 Task: Look for space in Khalkhāl, Iran from 9th June, 2023 to 16th June, 2023 for 2 adults in price range Rs.8000 to Rs.16000. Place can be entire place with 2 bedrooms having 2 beds and 1 bathroom. Property type can be house, flat, guest house. Booking option can be shelf check-in. Required host language is English.
Action: Mouse moved to (435, 61)
Screenshot: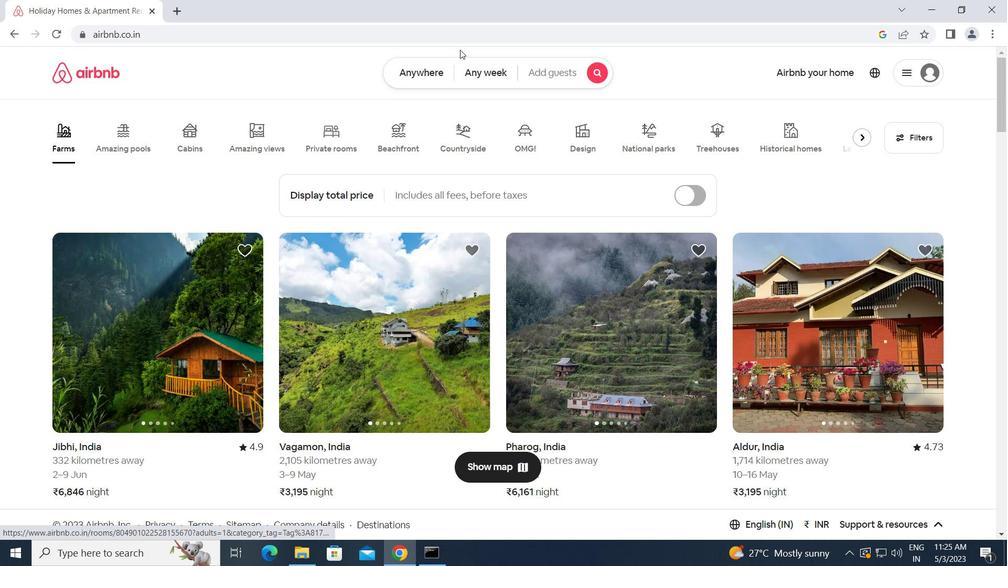 
Action: Mouse pressed left at (435, 61)
Screenshot: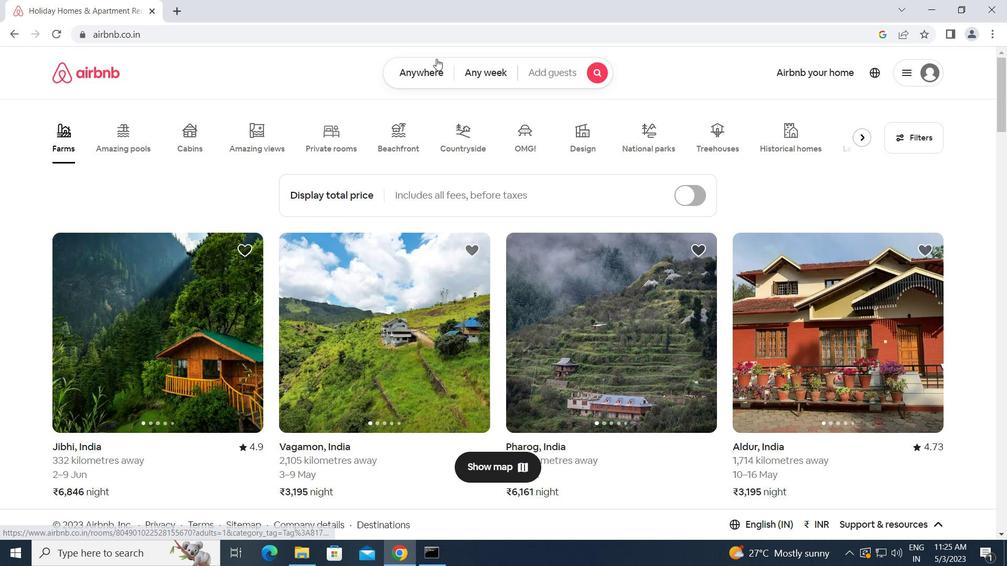 
Action: Mouse moved to (269, 123)
Screenshot: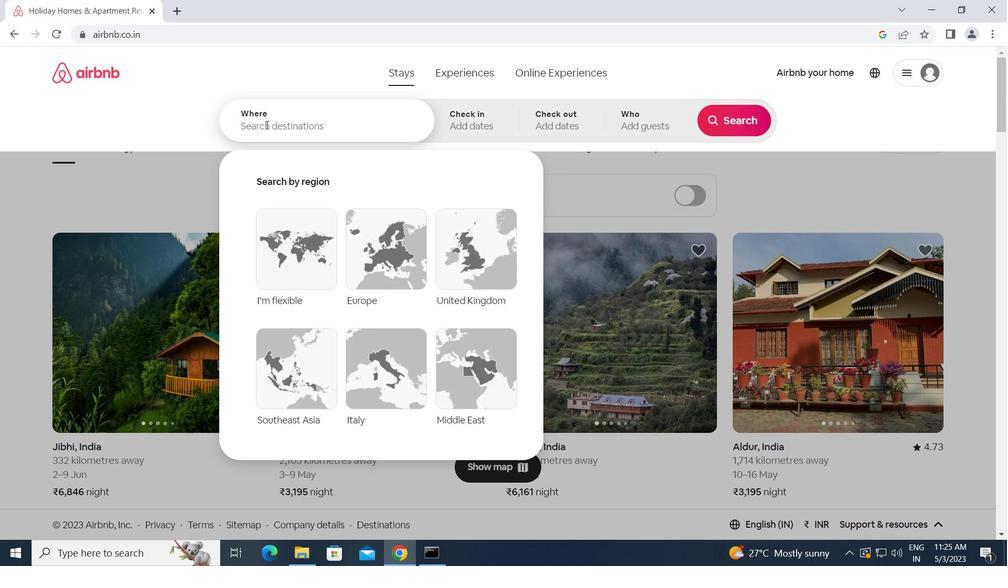 
Action: Mouse pressed left at (269, 123)
Screenshot: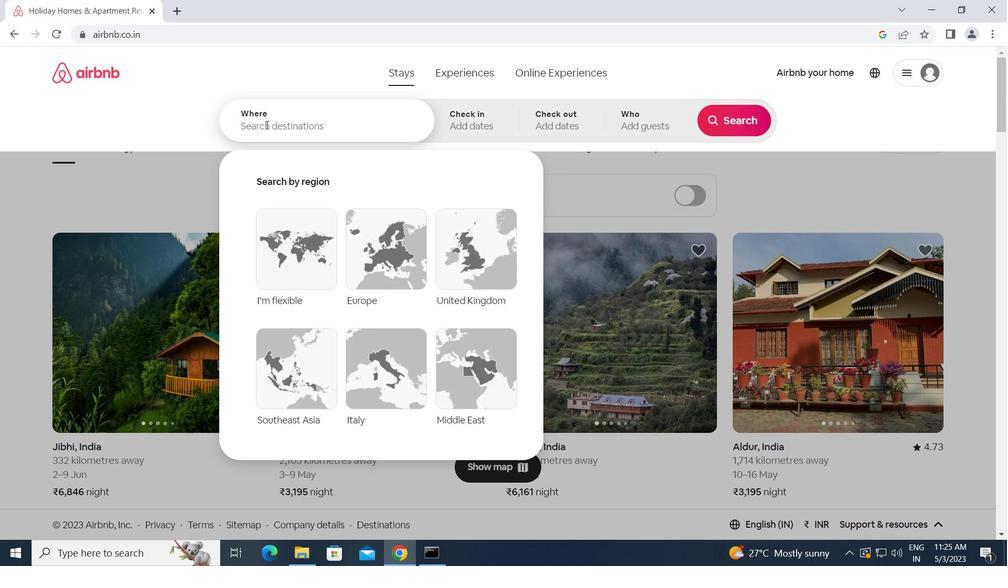 
Action: Mouse moved to (269, 122)
Screenshot: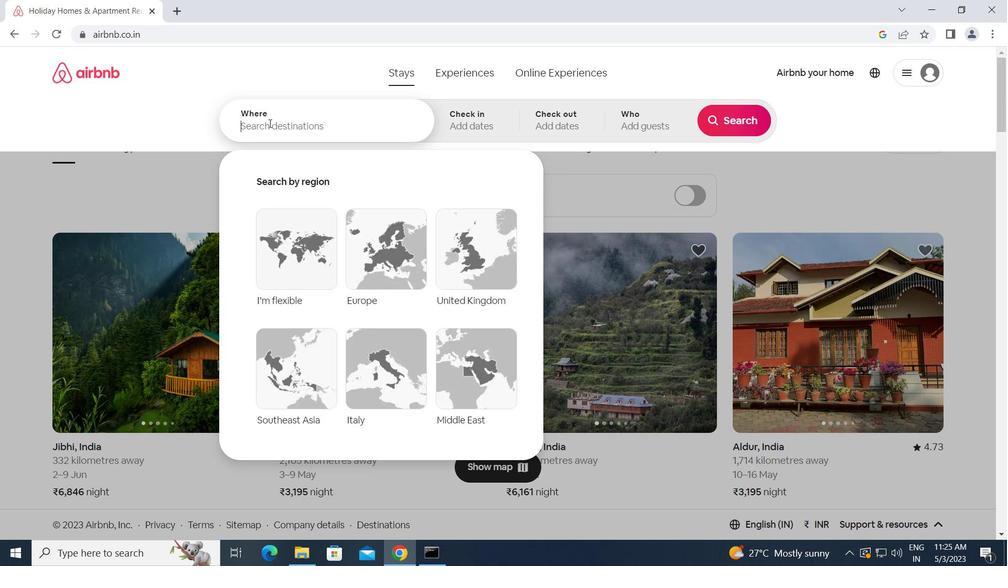 
Action: Key pressed <Key.caps_lock><Key.caps_lock>k<Key.caps_lock>halkhal,<Key.space><Key.caps_lock>i<Key.caps_lock>ran<Key.enter>
Screenshot: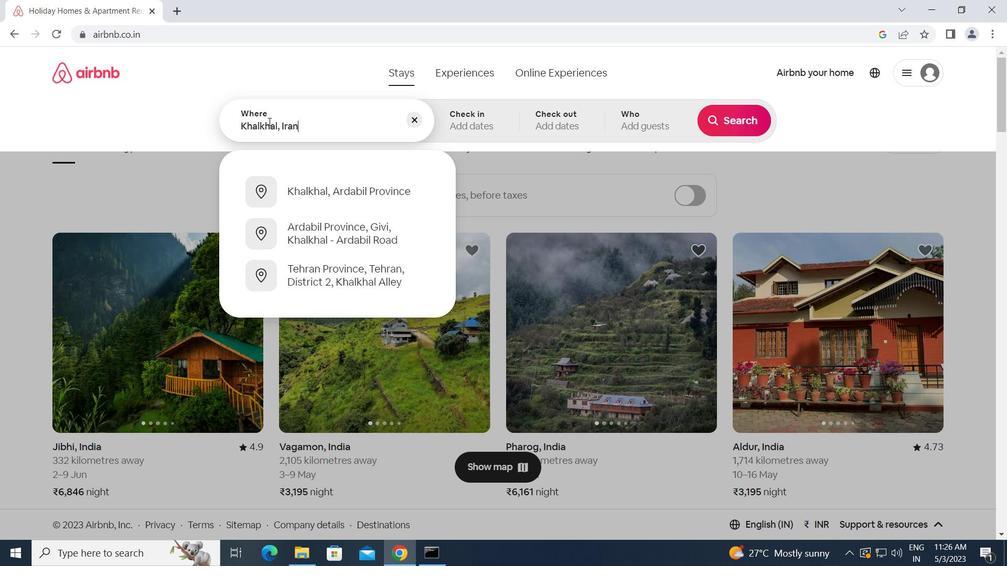
Action: Mouse moved to (689, 310)
Screenshot: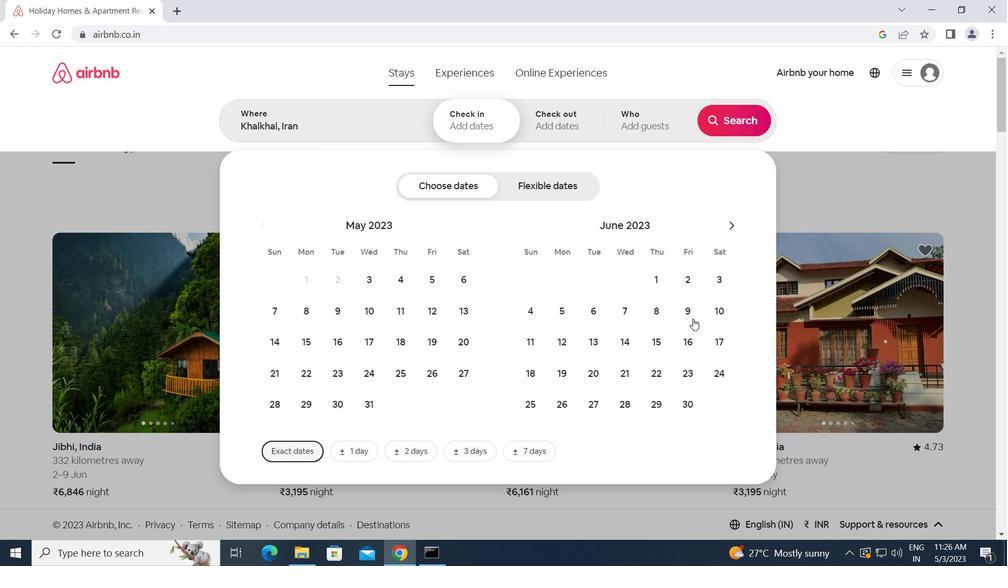 
Action: Mouse pressed left at (689, 310)
Screenshot: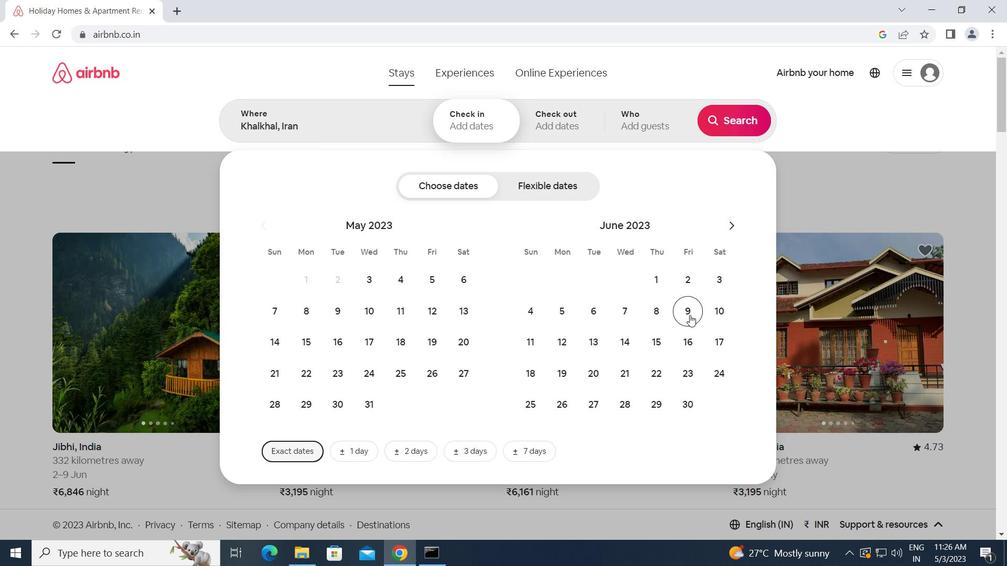 
Action: Mouse moved to (690, 345)
Screenshot: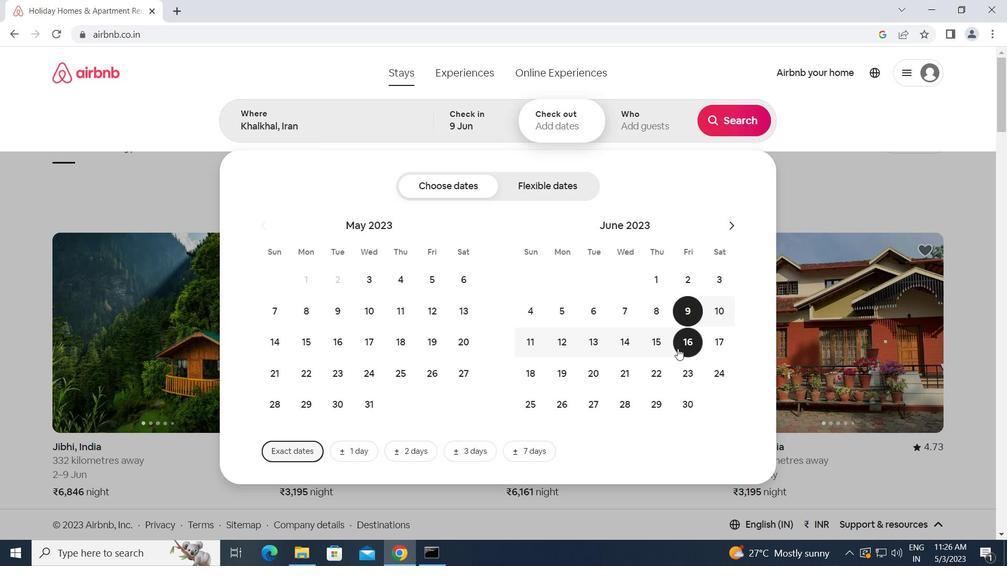 
Action: Mouse pressed left at (690, 345)
Screenshot: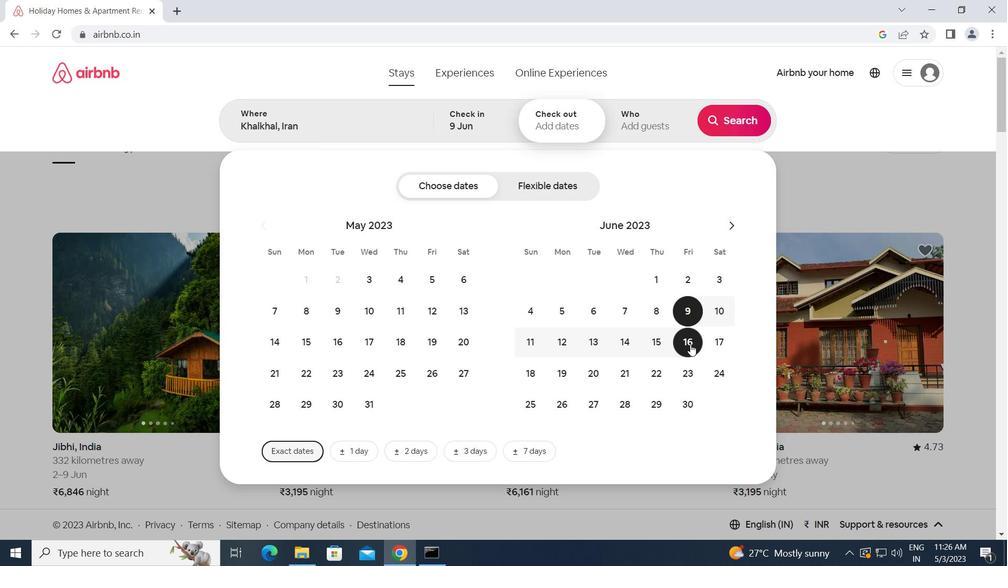 
Action: Mouse moved to (647, 115)
Screenshot: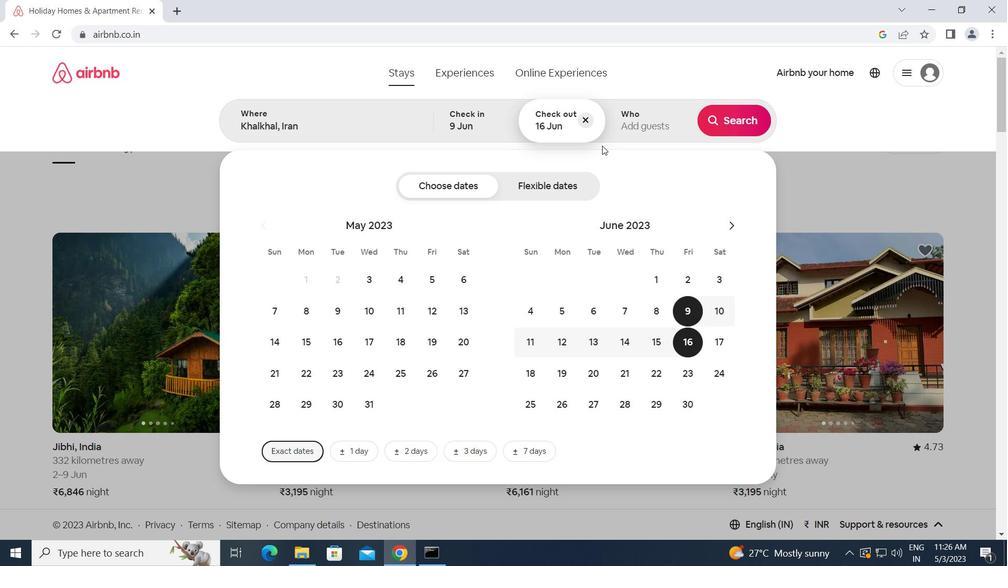 
Action: Mouse pressed left at (647, 115)
Screenshot: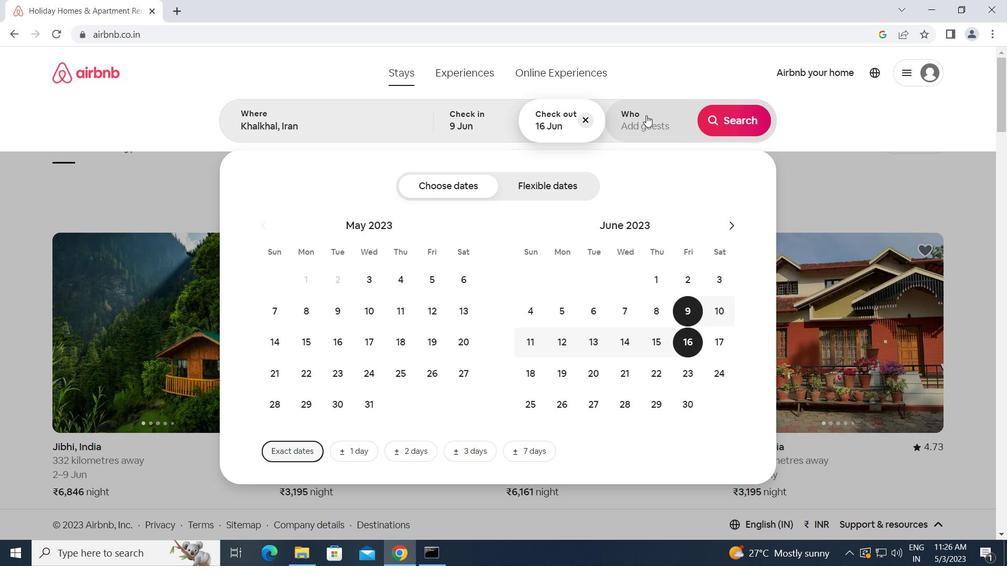 
Action: Mouse moved to (740, 190)
Screenshot: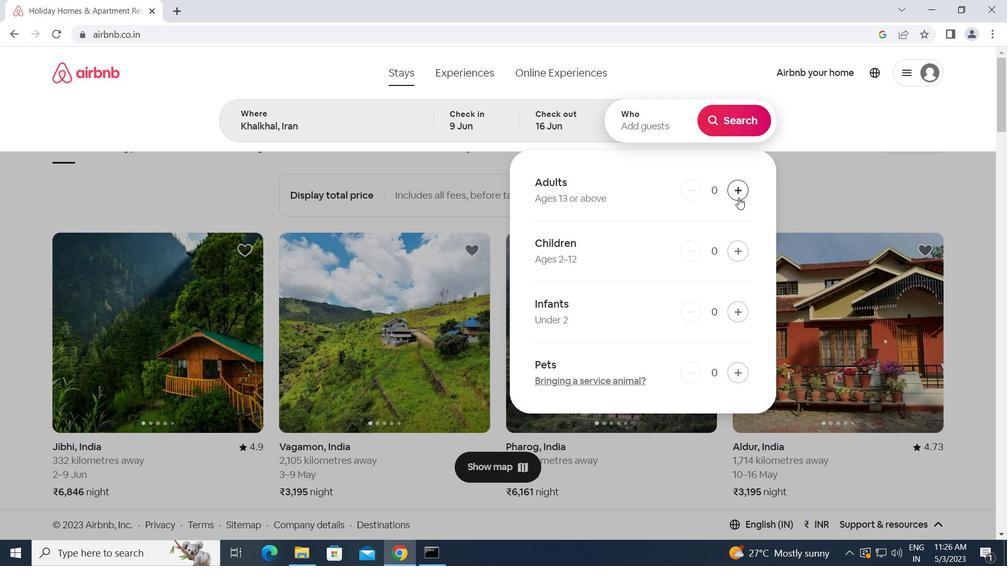 
Action: Mouse pressed left at (740, 190)
Screenshot: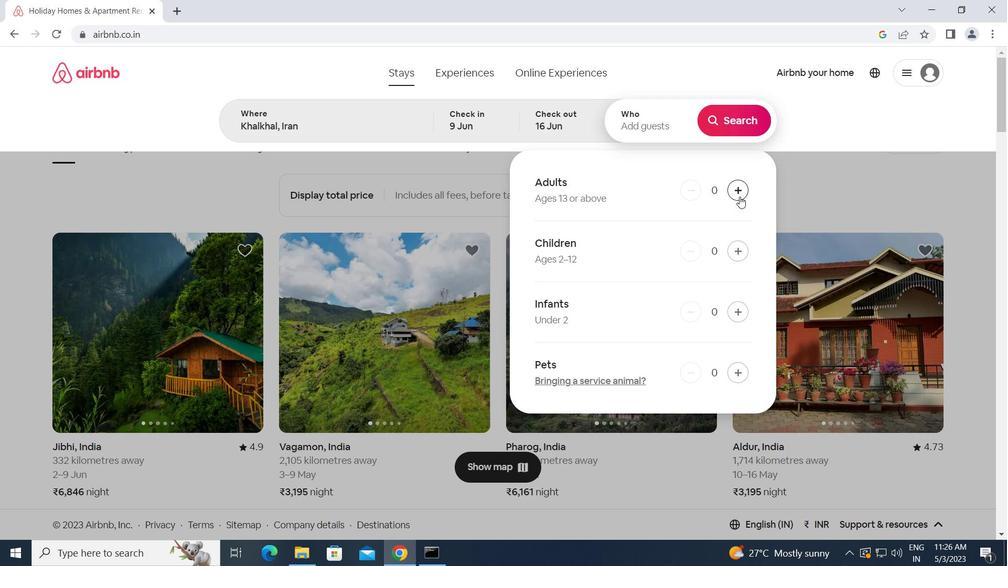 
Action: Mouse pressed left at (740, 190)
Screenshot: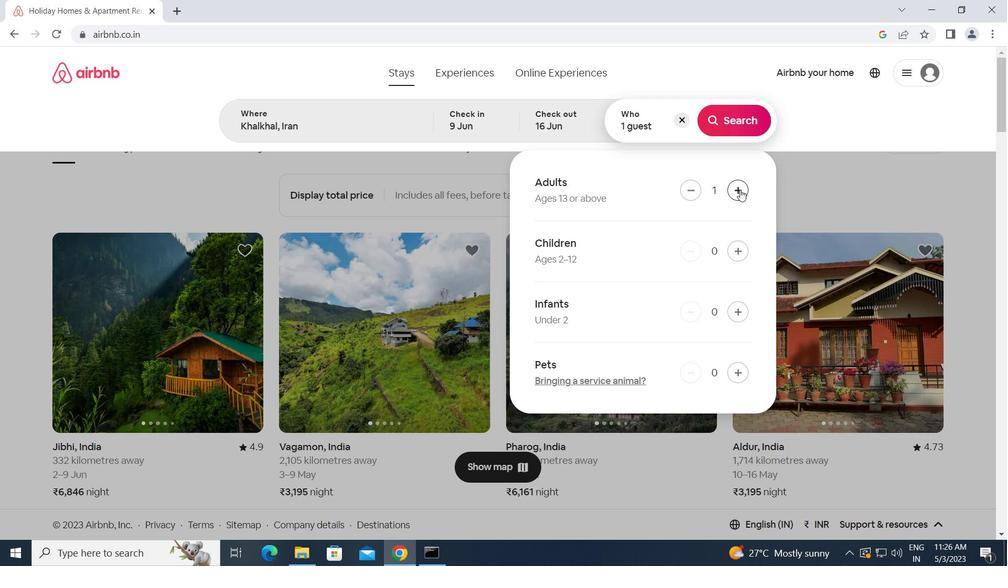 
Action: Mouse moved to (734, 123)
Screenshot: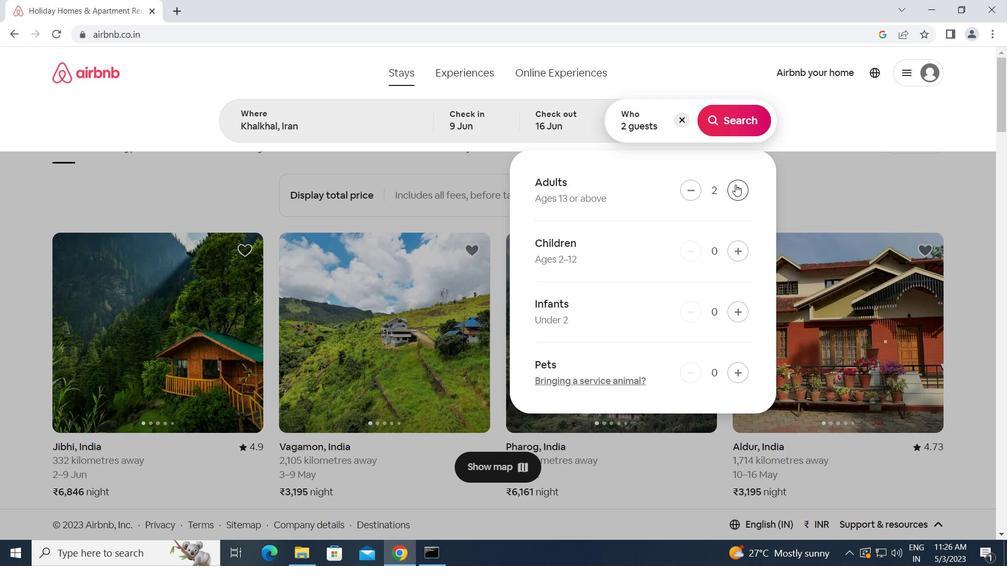 
Action: Mouse pressed left at (734, 123)
Screenshot: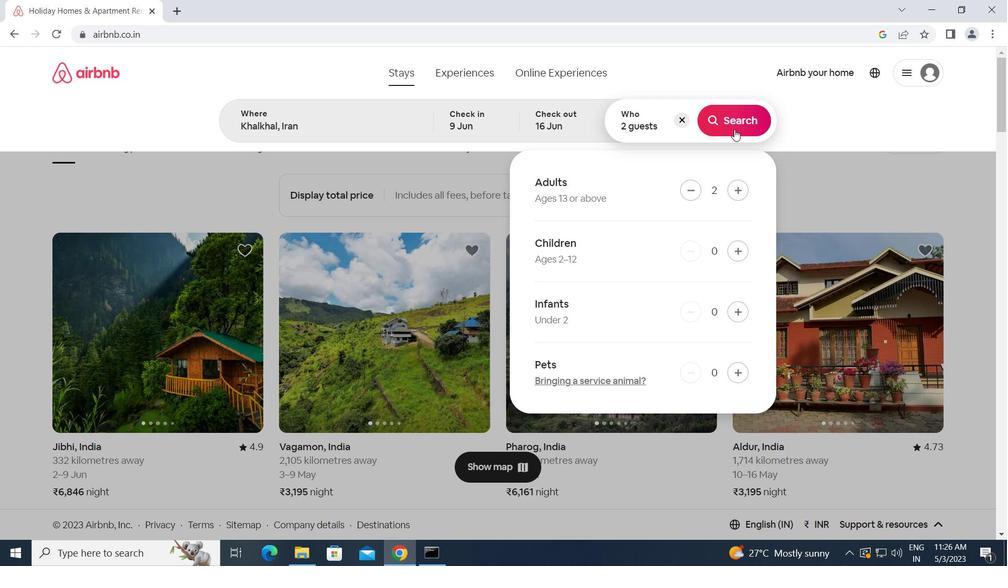 
Action: Mouse moved to (944, 128)
Screenshot: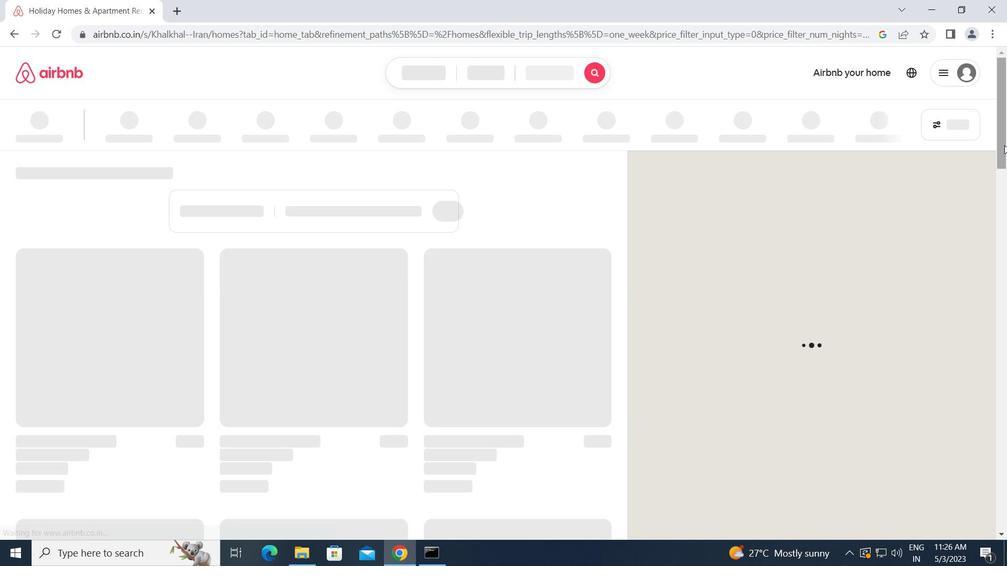 
Action: Mouse pressed left at (944, 128)
Screenshot: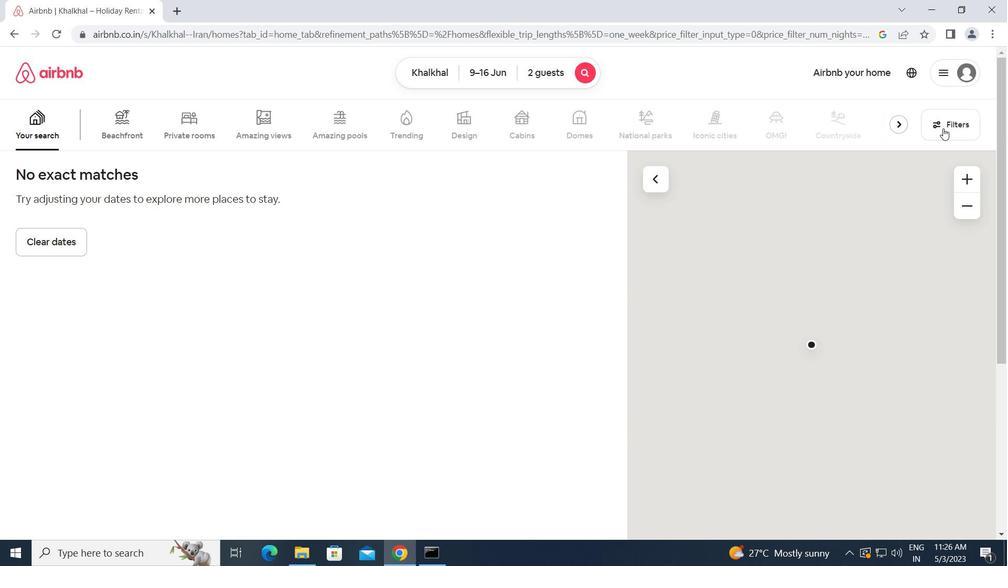 
Action: Mouse moved to (331, 206)
Screenshot: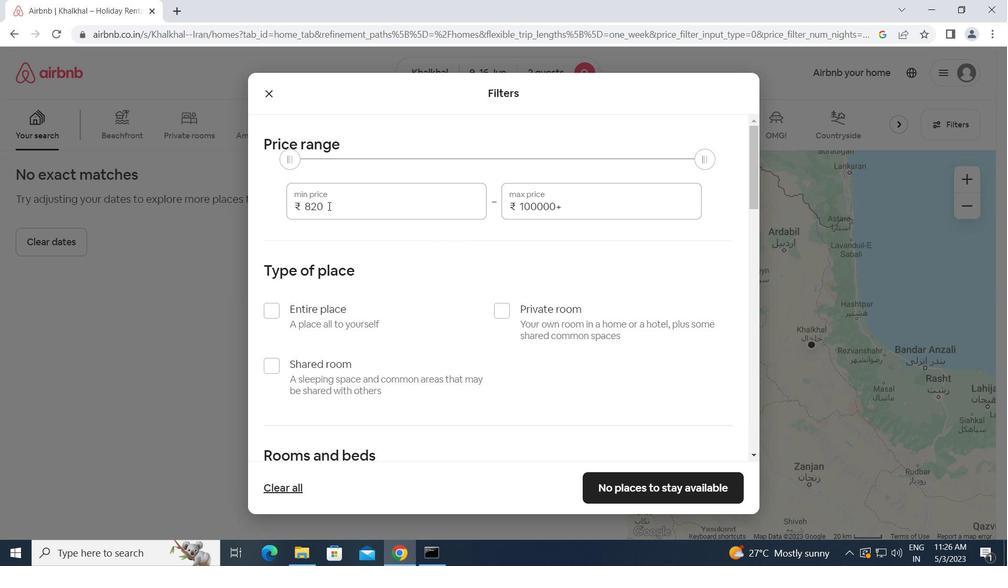 
Action: Mouse pressed left at (331, 206)
Screenshot: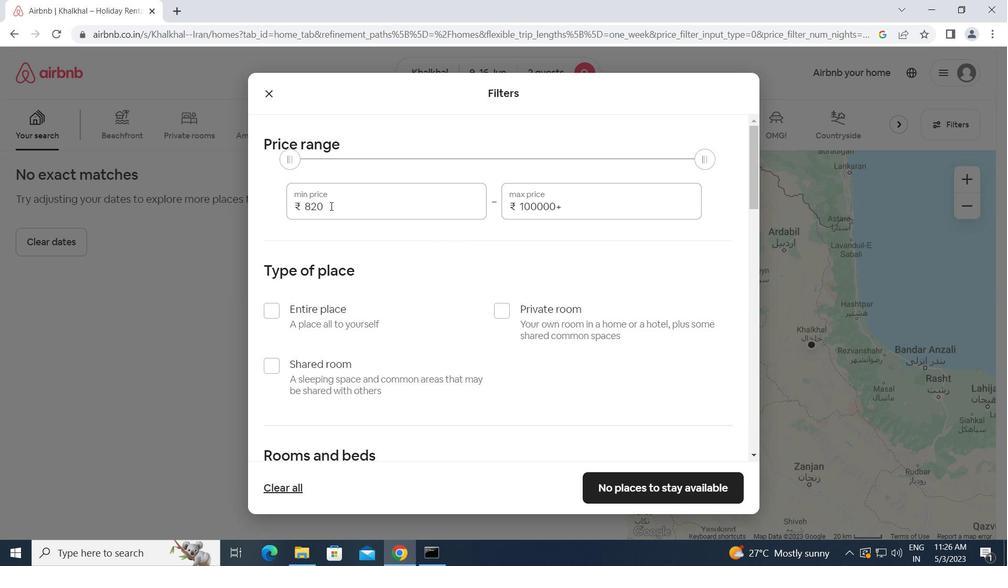 
Action: Mouse moved to (291, 205)
Screenshot: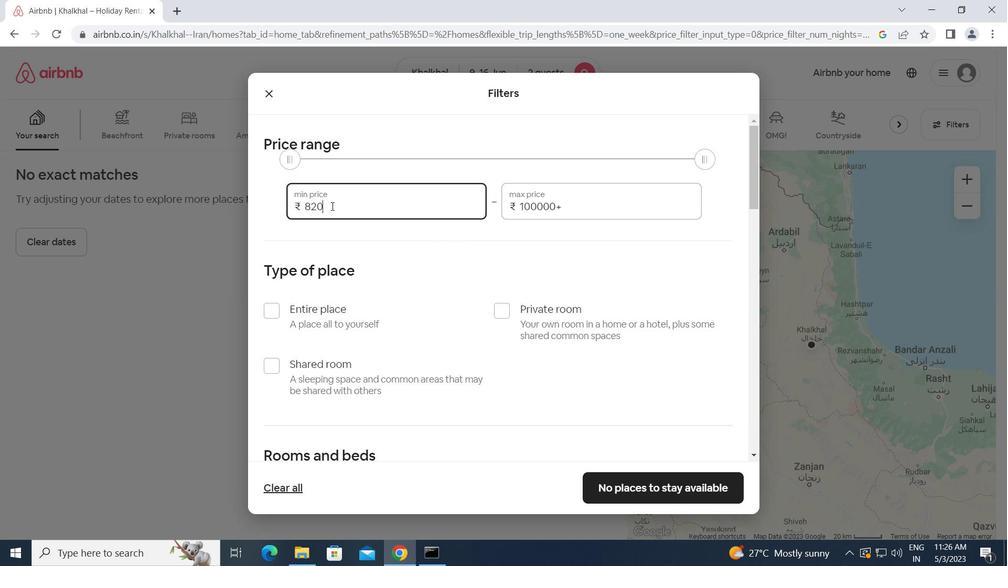 
Action: Key pressed 8000<Key.tab>1600<Key.backspace><Key.backspace><Key.backspace><Key.backspace><Key.backspace><Key.backspace><Key.backspace><Key.backspace><Key.backspace><Key.backspace><Key.backspace><Key.backspace><Key.backspace><Key.backspace><Key.backspace><Key.backspace>16000
Screenshot: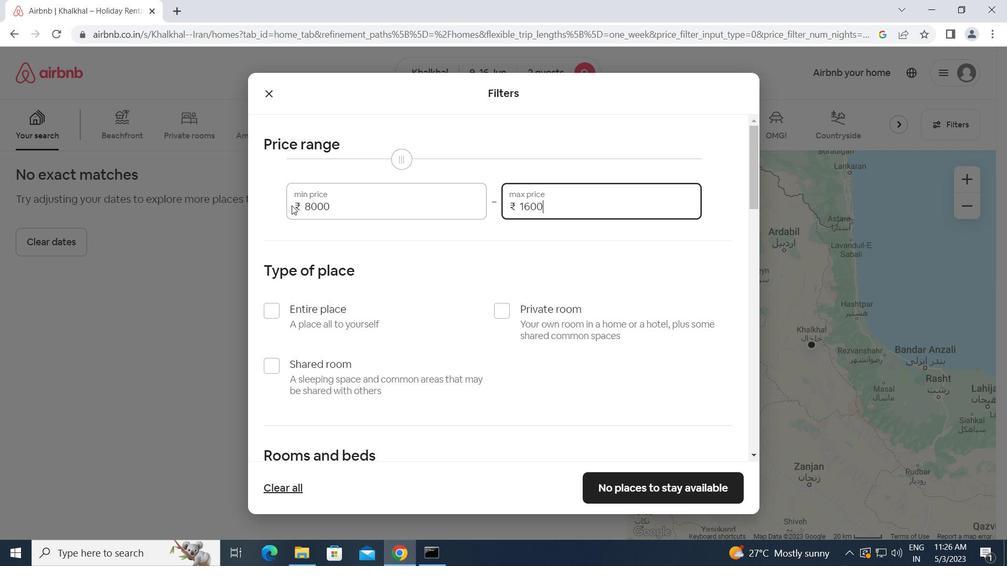 
Action: Mouse moved to (273, 307)
Screenshot: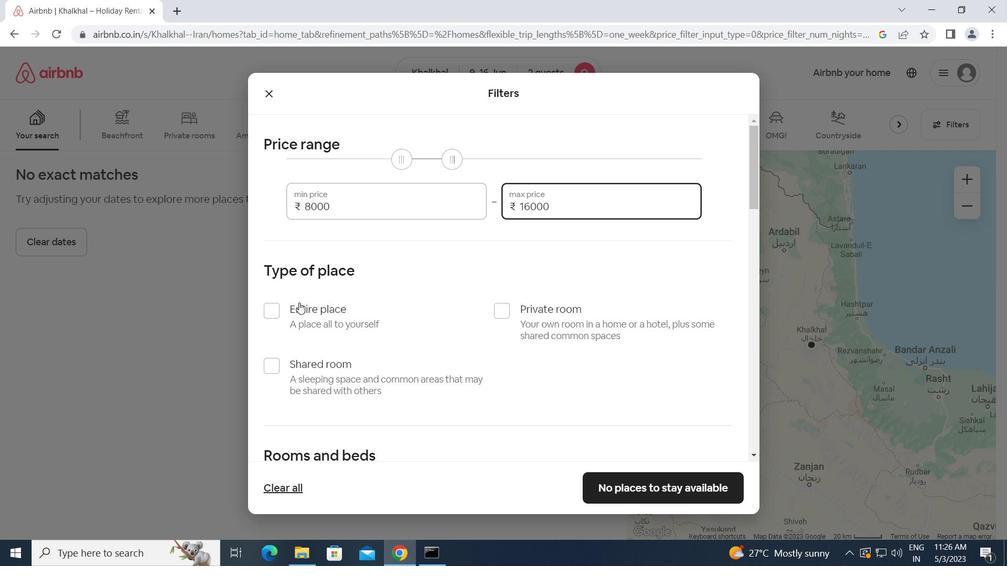 
Action: Mouse pressed left at (273, 307)
Screenshot: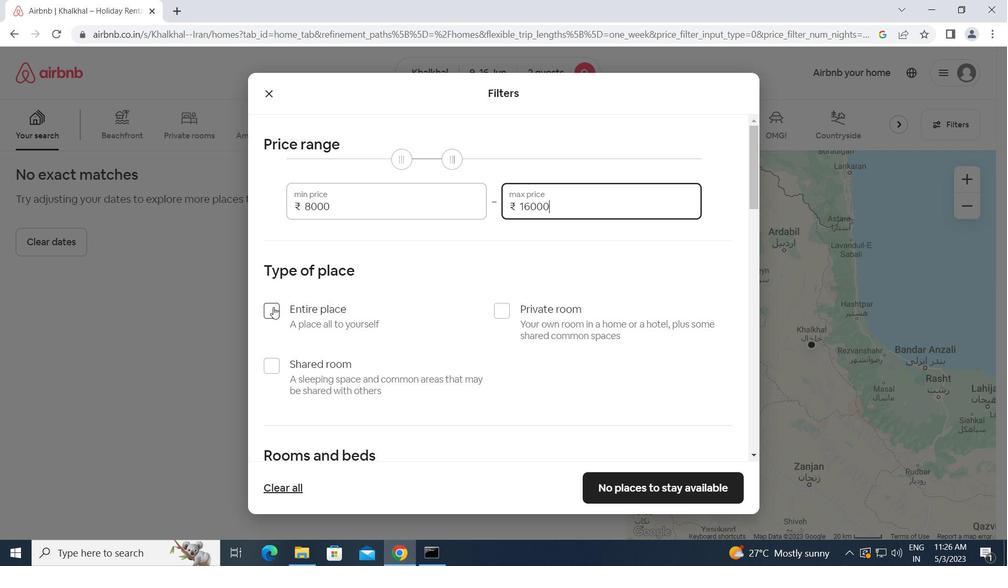 
Action: Mouse moved to (288, 320)
Screenshot: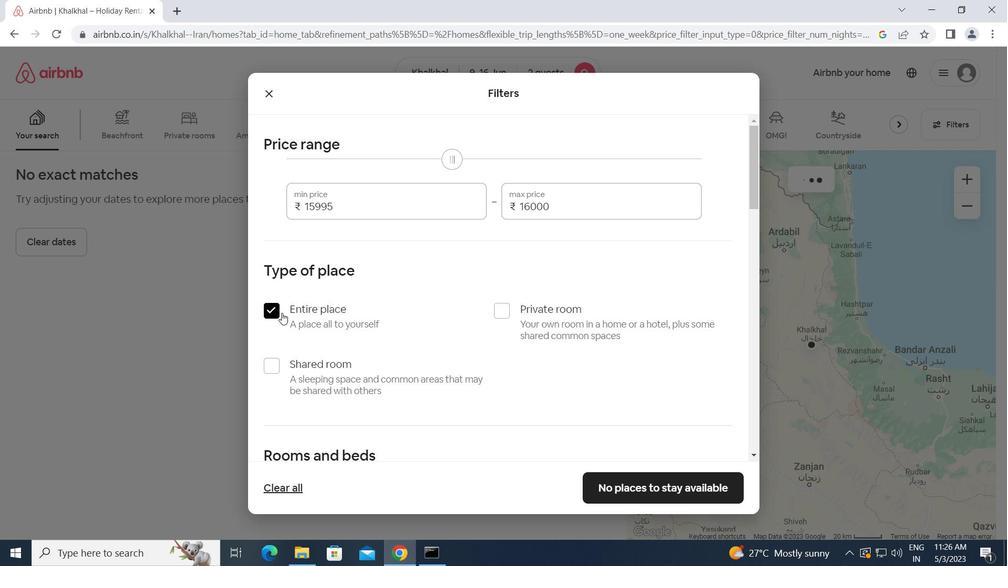 
Action: Mouse scrolled (288, 320) with delta (0, 0)
Screenshot: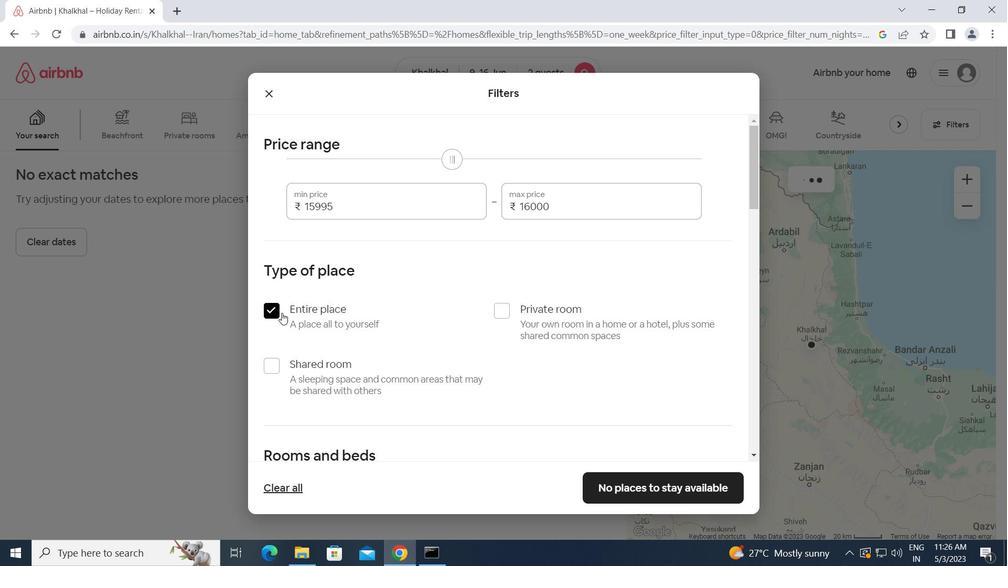 
Action: Mouse moved to (306, 322)
Screenshot: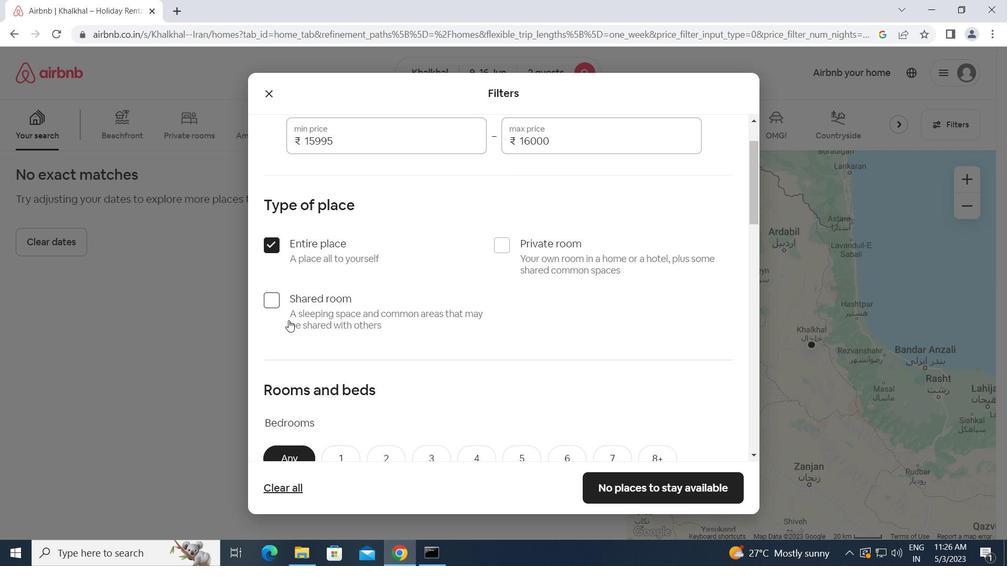
Action: Mouse scrolled (306, 321) with delta (0, 0)
Screenshot: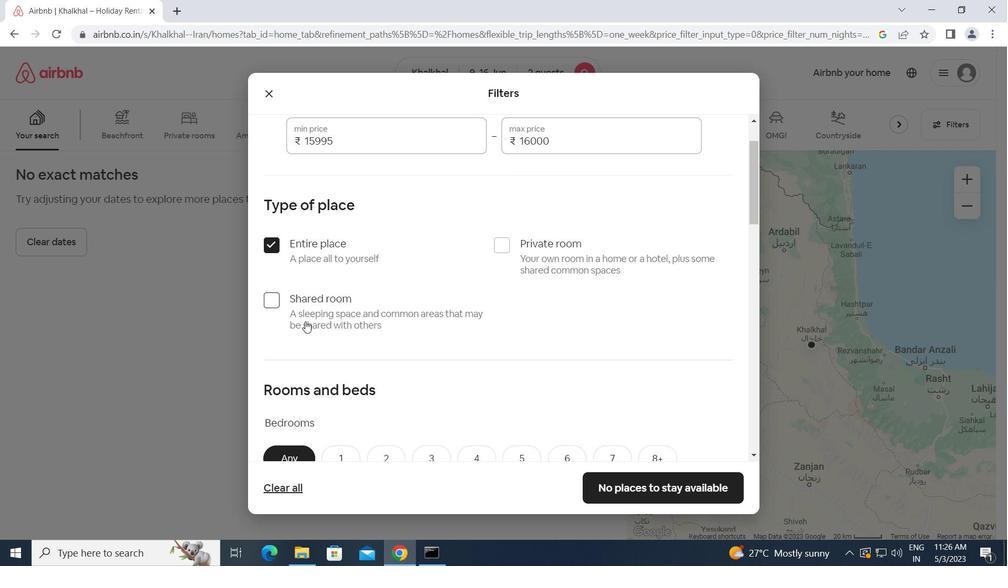 
Action: Mouse scrolled (306, 321) with delta (0, 0)
Screenshot: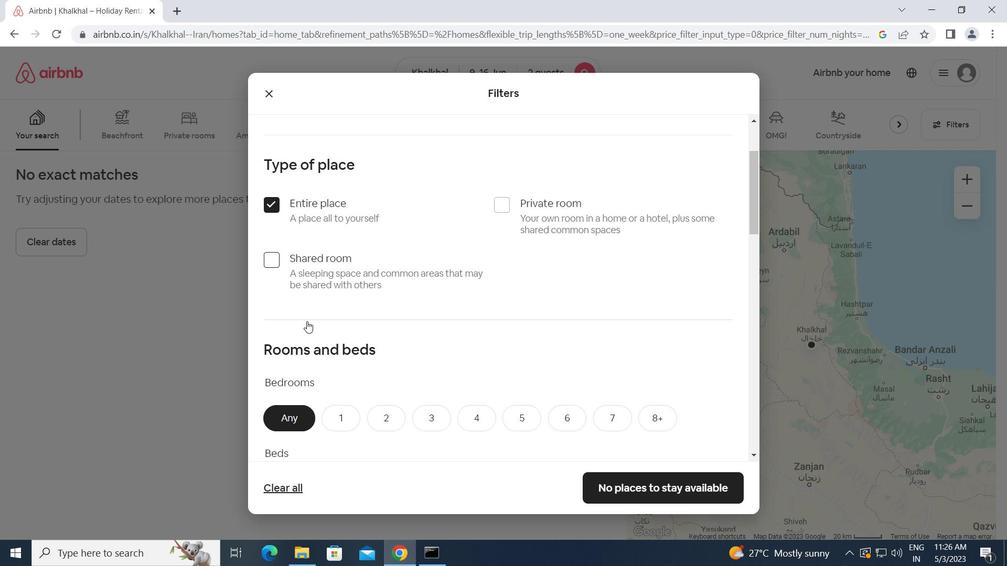 
Action: Mouse scrolled (306, 321) with delta (0, 0)
Screenshot: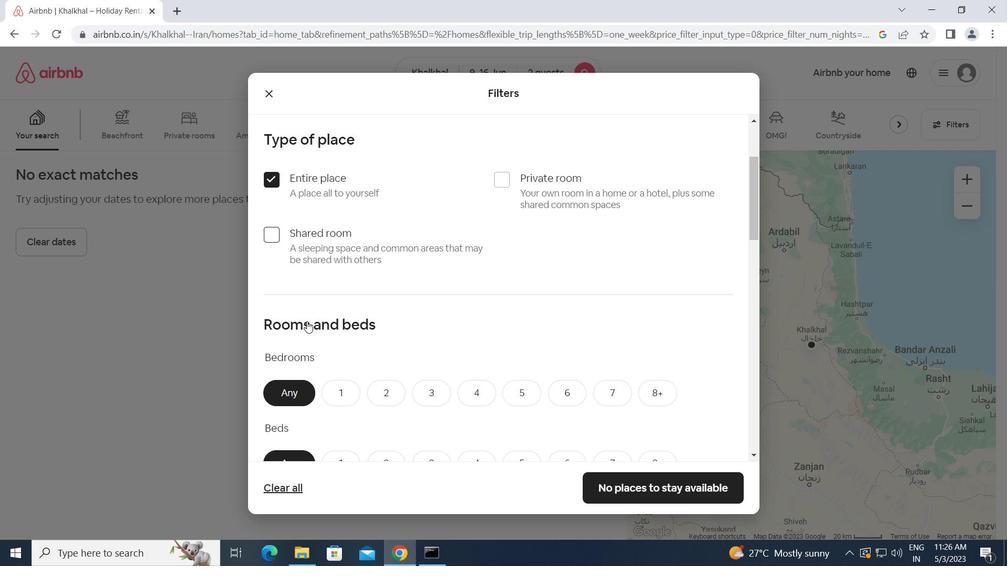 
Action: Mouse moved to (390, 265)
Screenshot: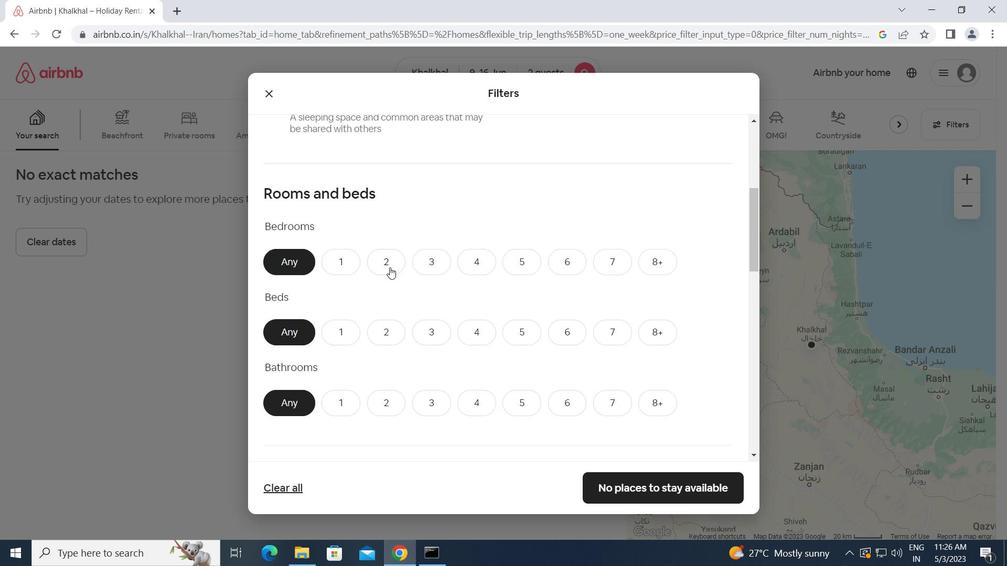 
Action: Mouse pressed left at (390, 265)
Screenshot: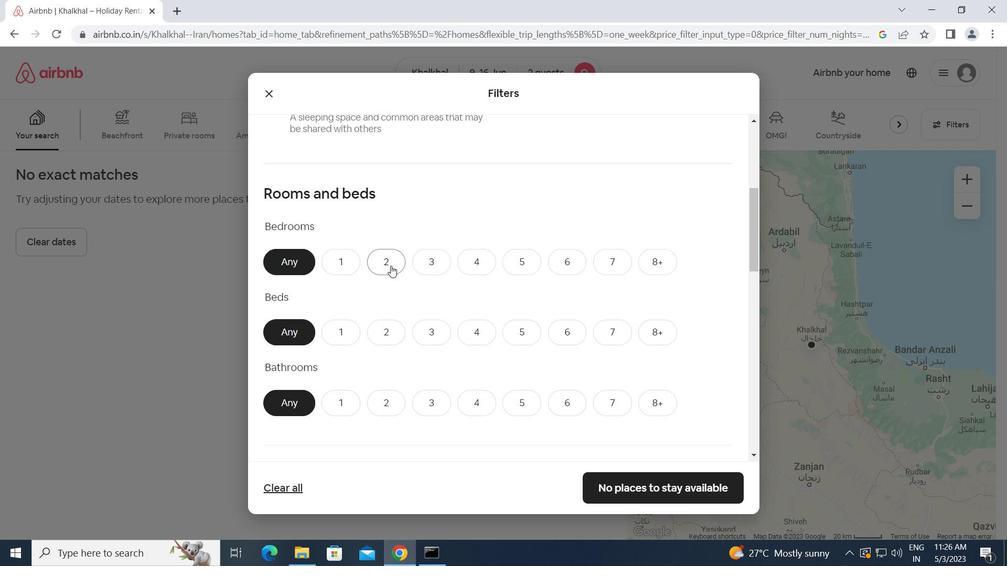 
Action: Mouse moved to (390, 332)
Screenshot: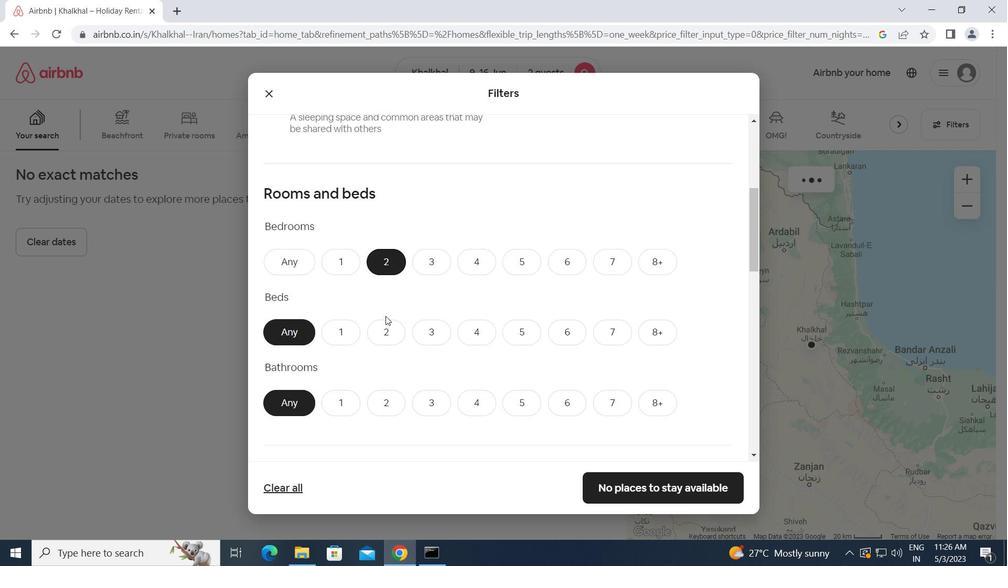 
Action: Mouse pressed left at (390, 332)
Screenshot: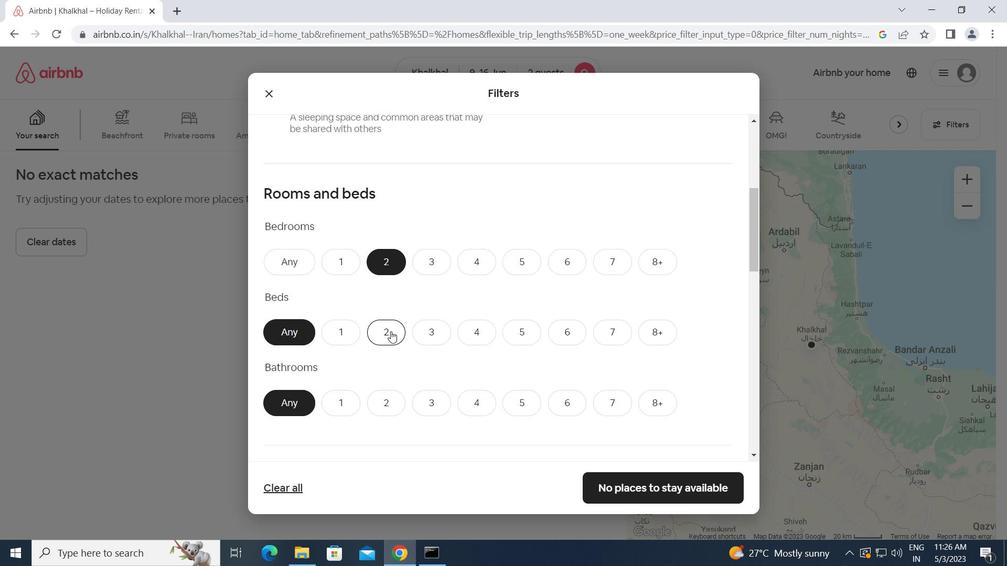 
Action: Mouse moved to (335, 399)
Screenshot: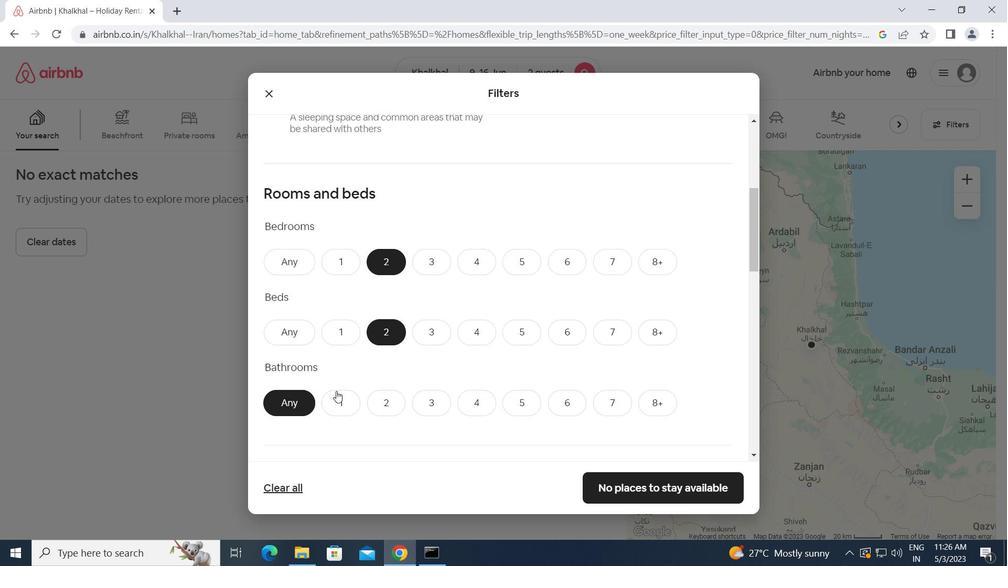 
Action: Mouse pressed left at (335, 399)
Screenshot: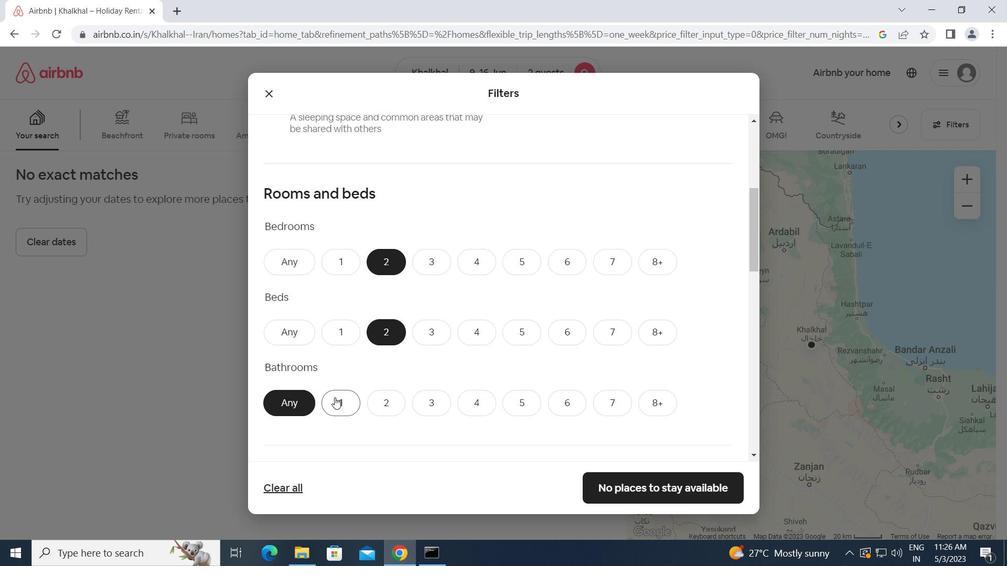
Action: Mouse moved to (362, 388)
Screenshot: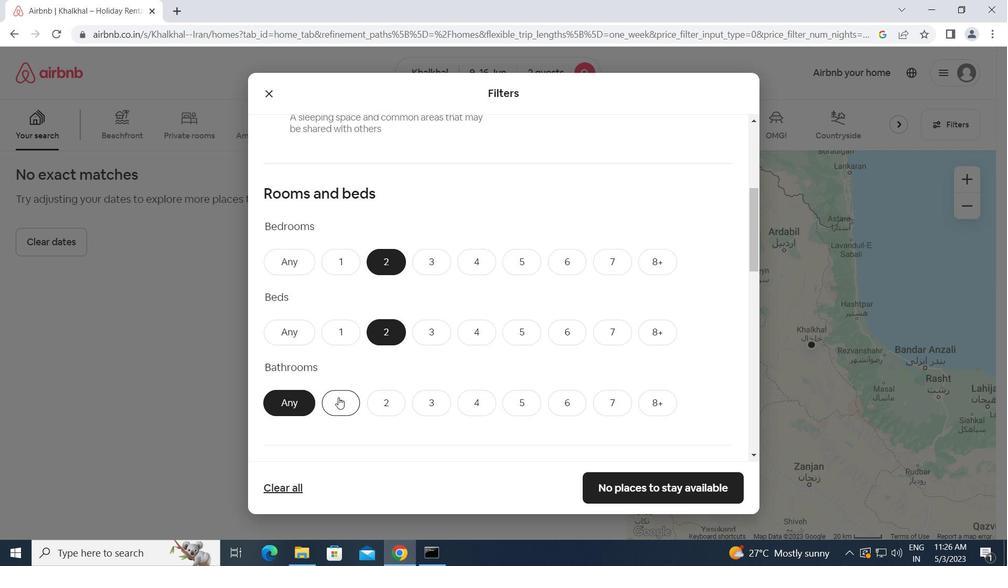 
Action: Mouse scrolled (362, 388) with delta (0, 0)
Screenshot: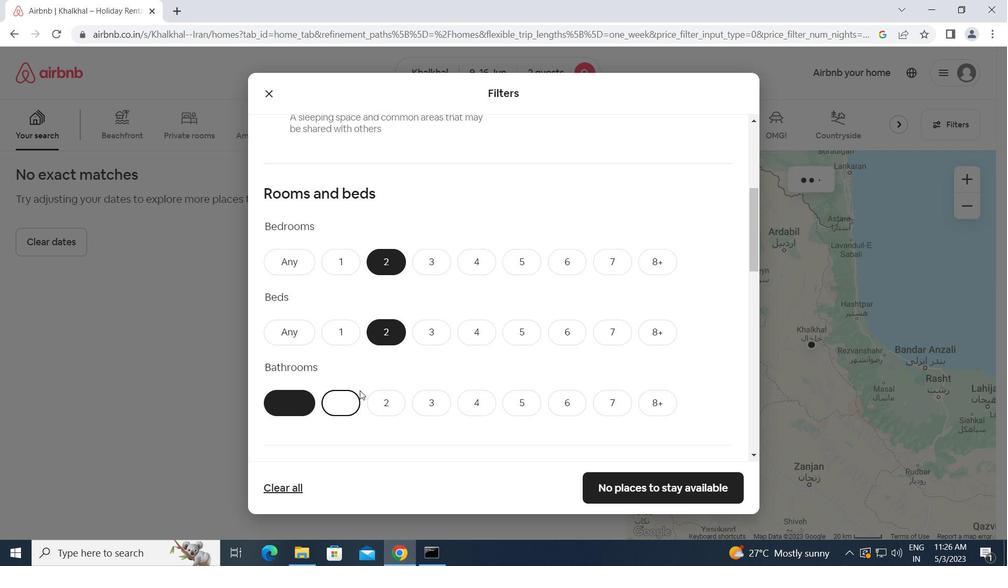 
Action: Mouse scrolled (362, 388) with delta (0, 0)
Screenshot: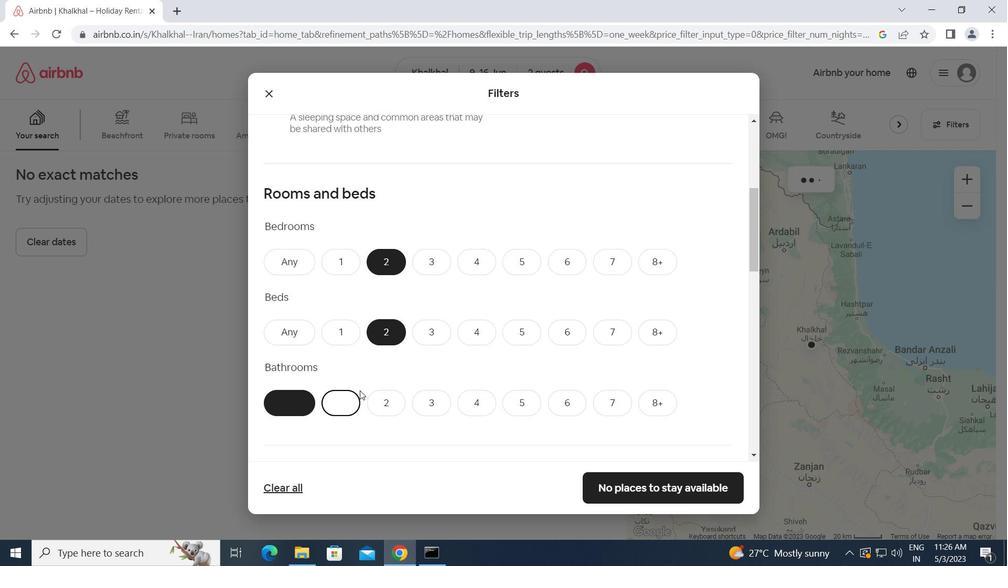 
Action: Mouse moved to (362, 386)
Screenshot: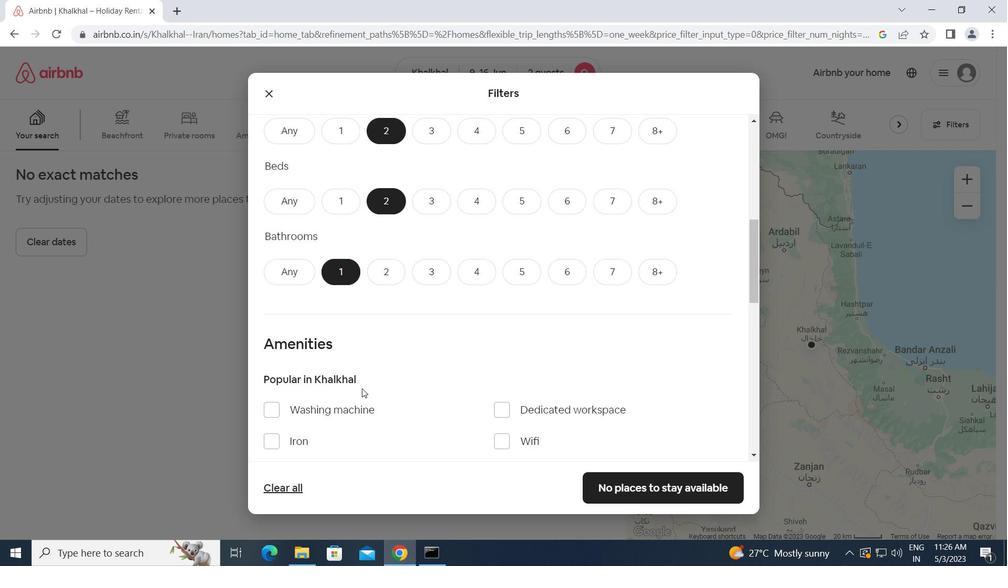
Action: Mouse scrolled (362, 385) with delta (0, 0)
Screenshot: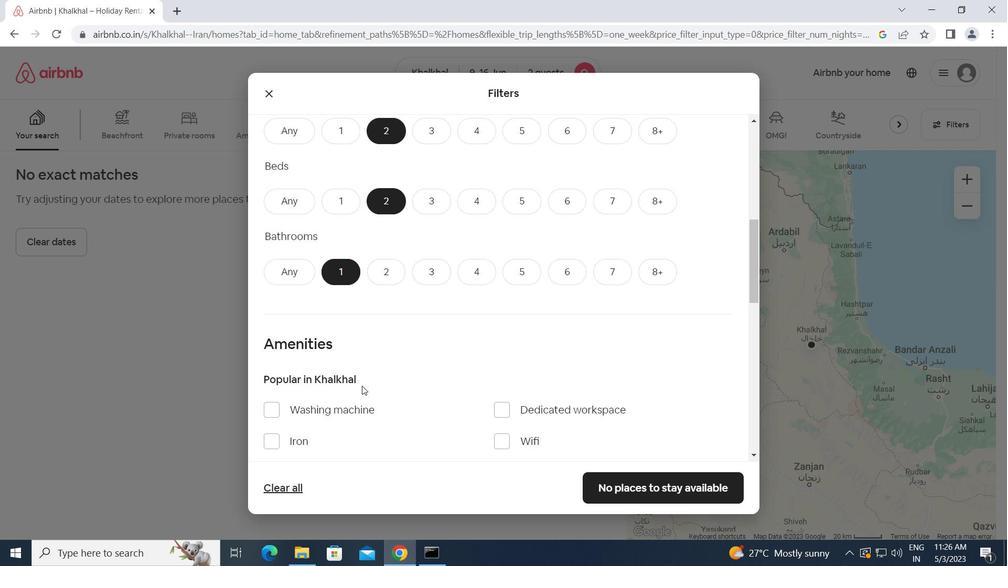 
Action: Mouse scrolled (362, 385) with delta (0, 0)
Screenshot: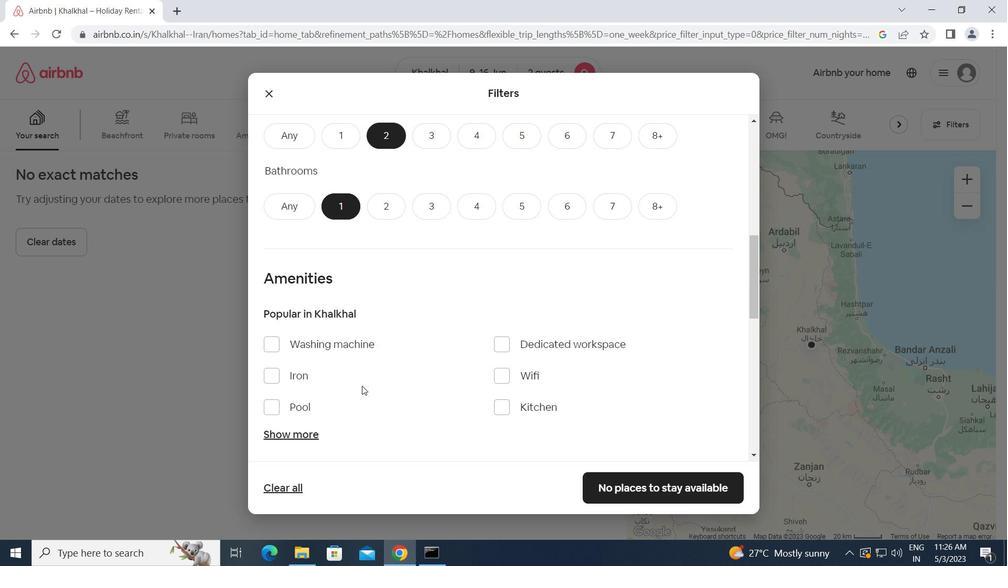 
Action: Mouse scrolled (362, 385) with delta (0, 0)
Screenshot: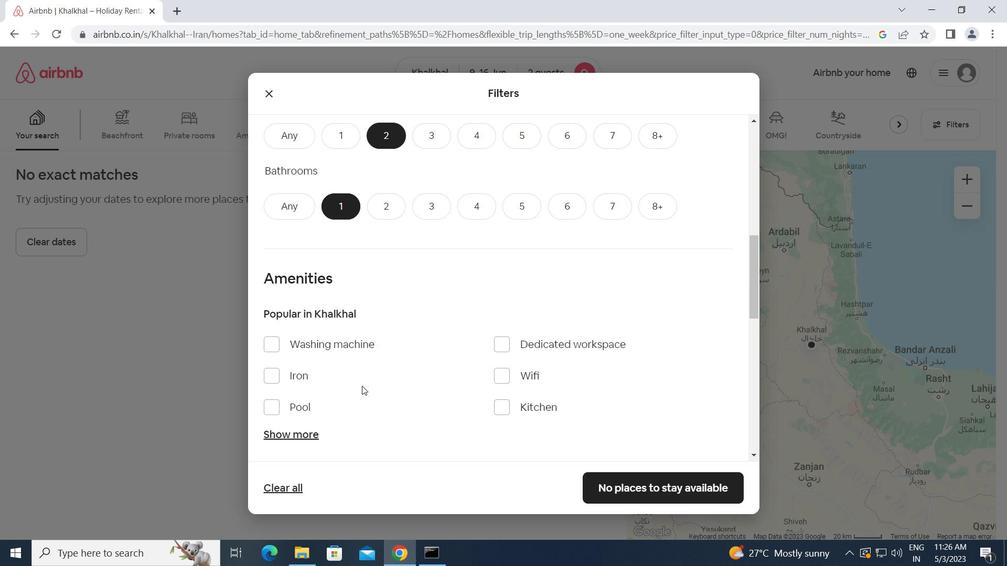 
Action: Mouse scrolled (362, 385) with delta (0, 0)
Screenshot: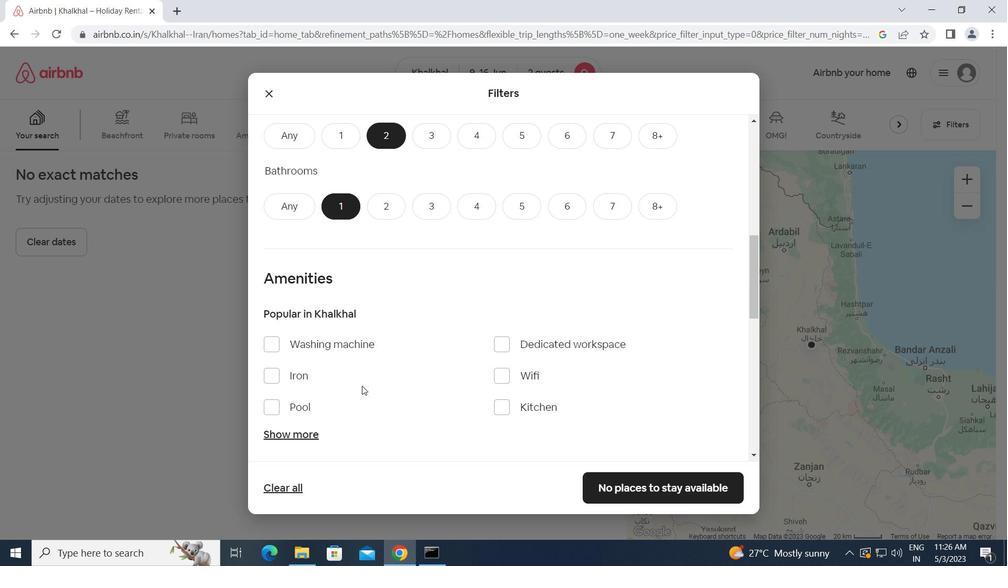 
Action: Mouse moved to (362, 385)
Screenshot: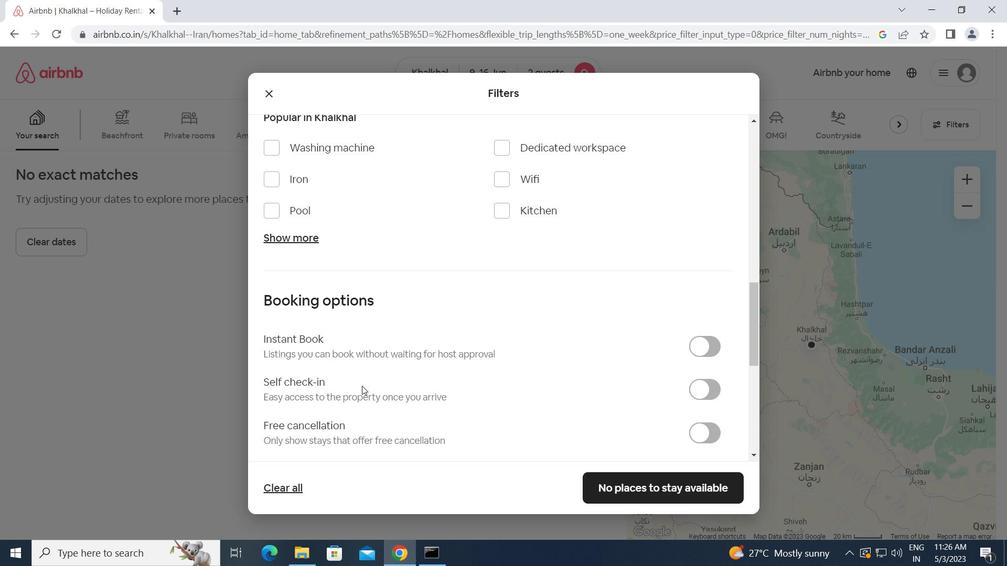 
Action: Mouse scrolled (362, 385) with delta (0, 0)
Screenshot: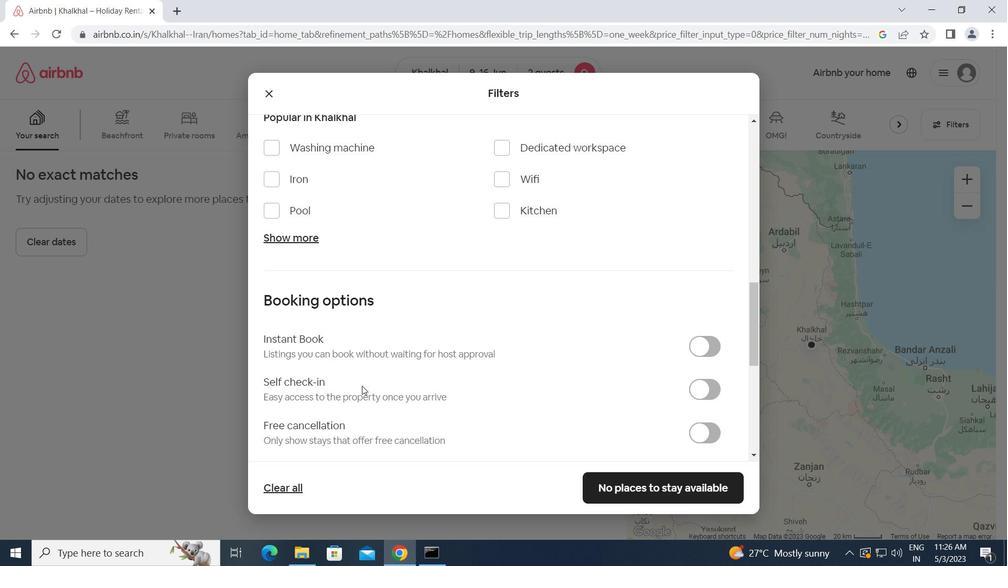 
Action: Mouse moved to (700, 321)
Screenshot: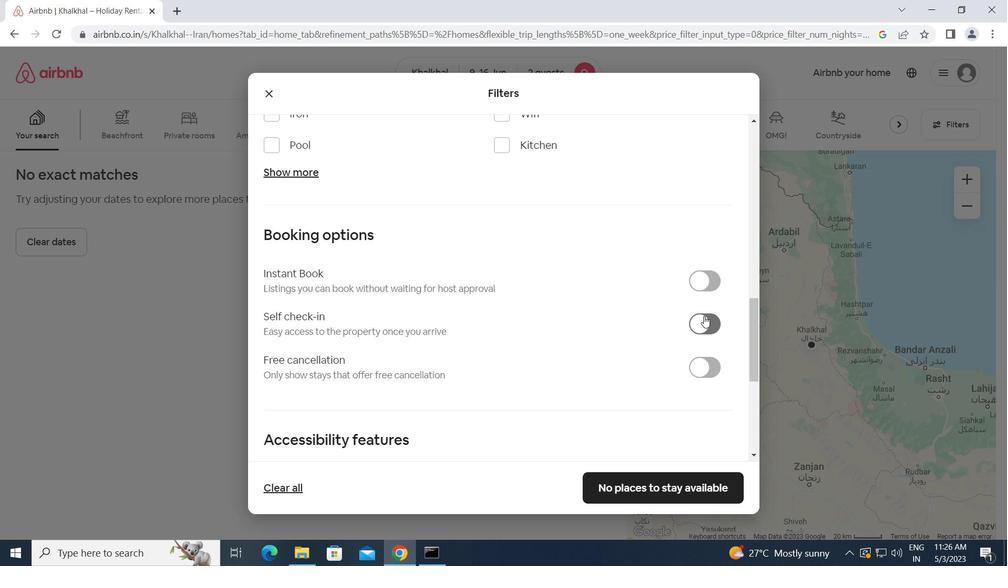 
Action: Mouse pressed left at (700, 321)
Screenshot: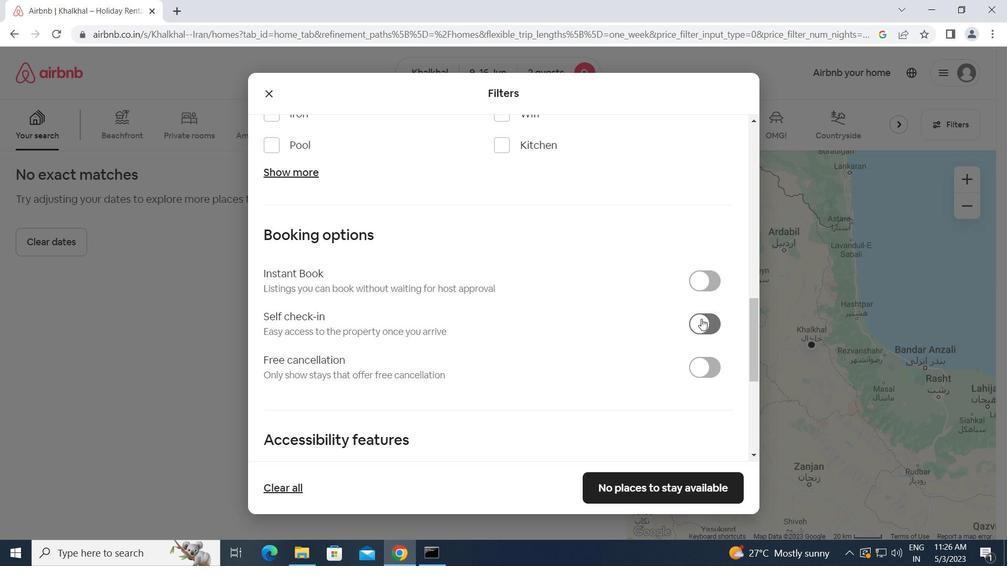 
Action: Mouse moved to (566, 338)
Screenshot: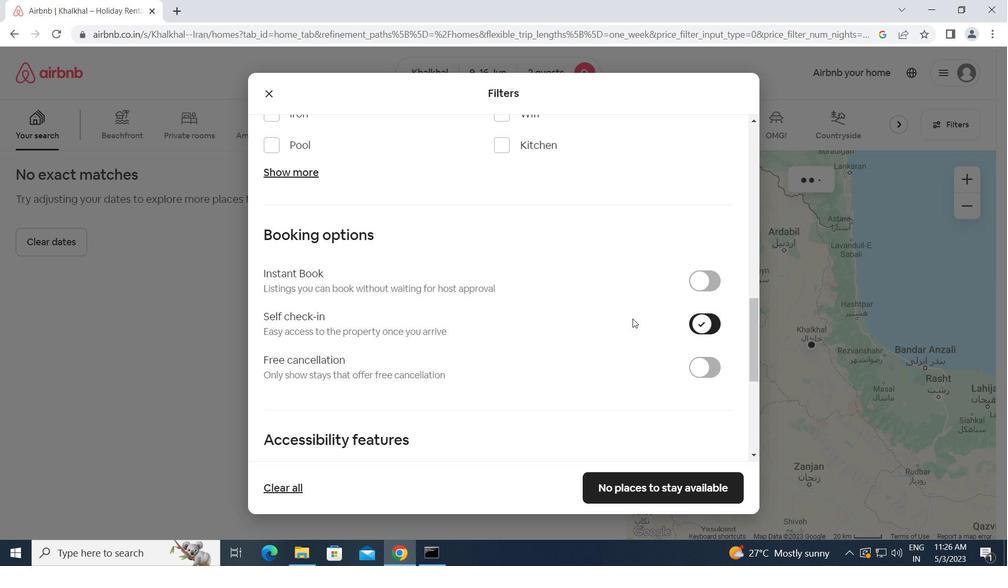 
Action: Mouse scrolled (566, 338) with delta (0, 0)
Screenshot: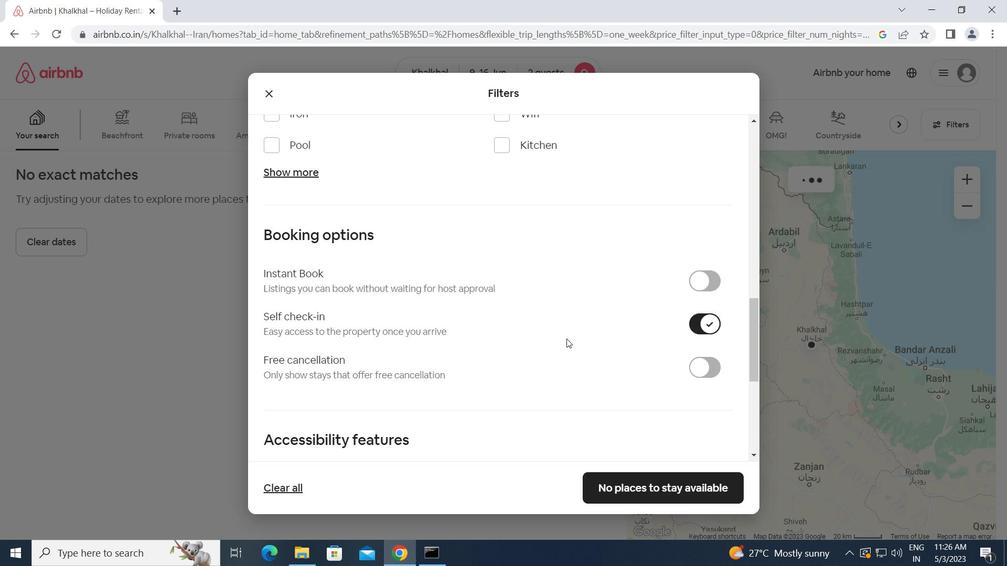 
Action: Mouse scrolled (566, 338) with delta (0, 0)
Screenshot: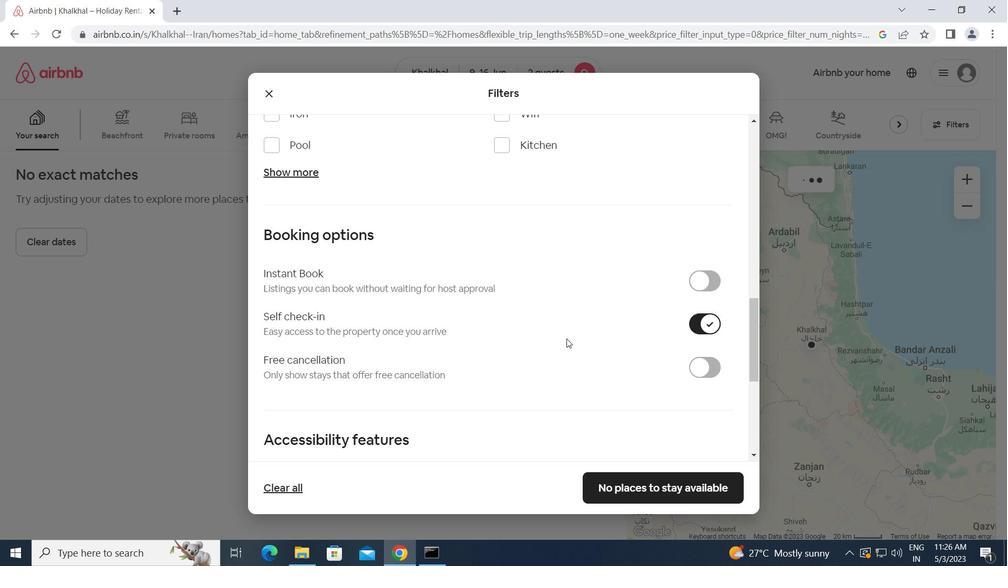 
Action: Mouse scrolled (566, 338) with delta (0, 0)
Screenshot: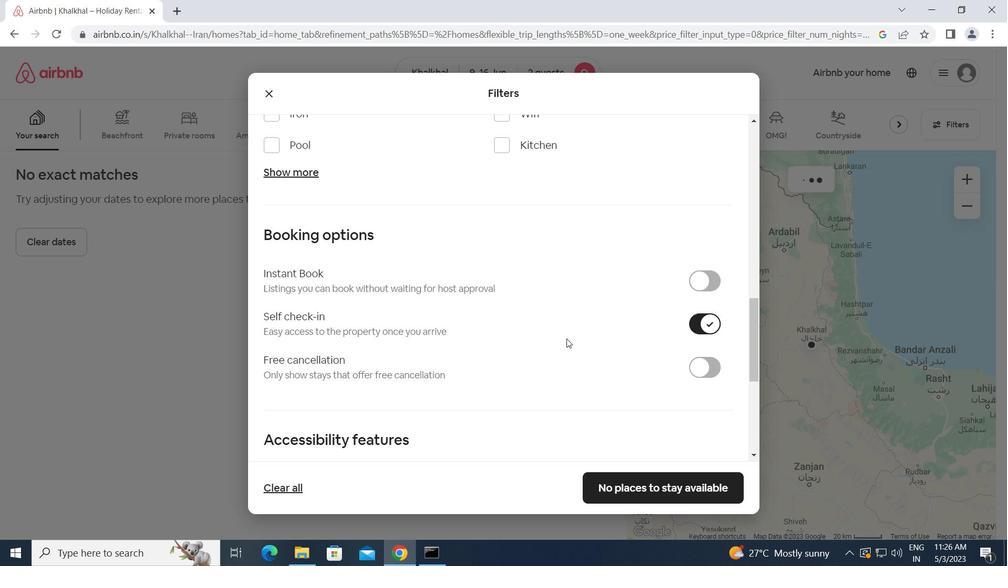 
Action: Mouse scrolled (566, 338) with delta (0, 0)
Screenshot: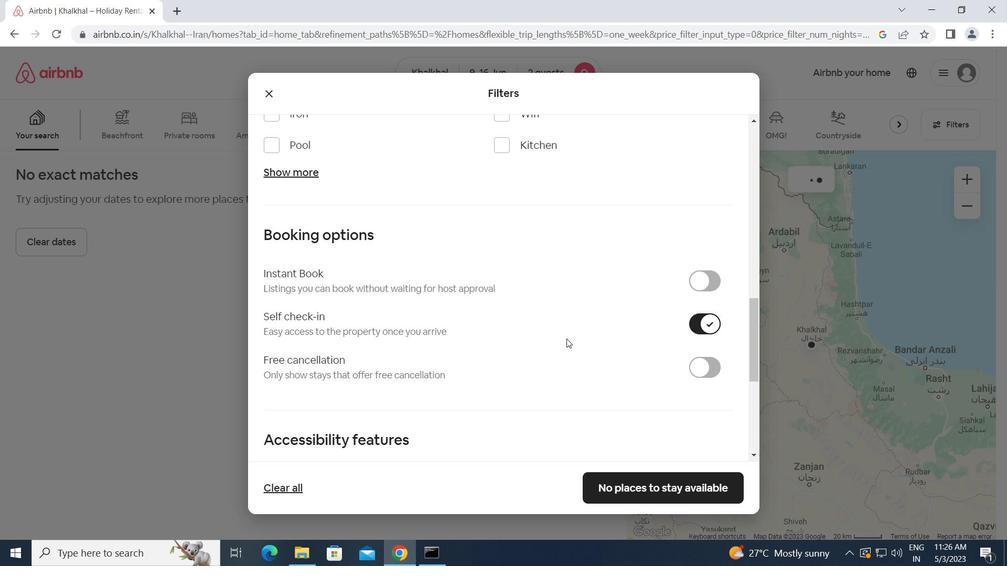 
Action: Mouse moved to (564, 338)
Screenshot: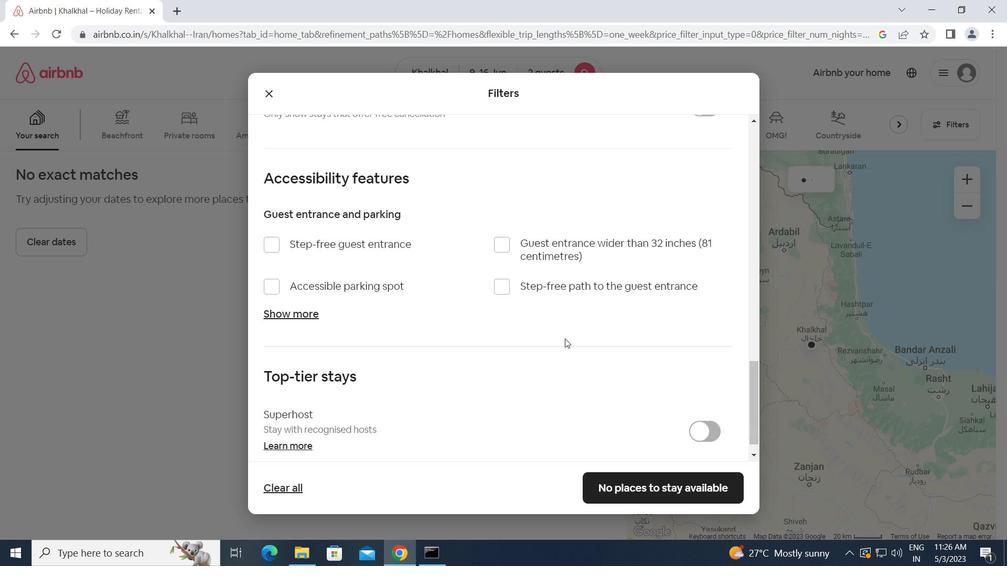 
Action: Mouse scrolled (564, 338) with delta (0, 0)
Screenshot: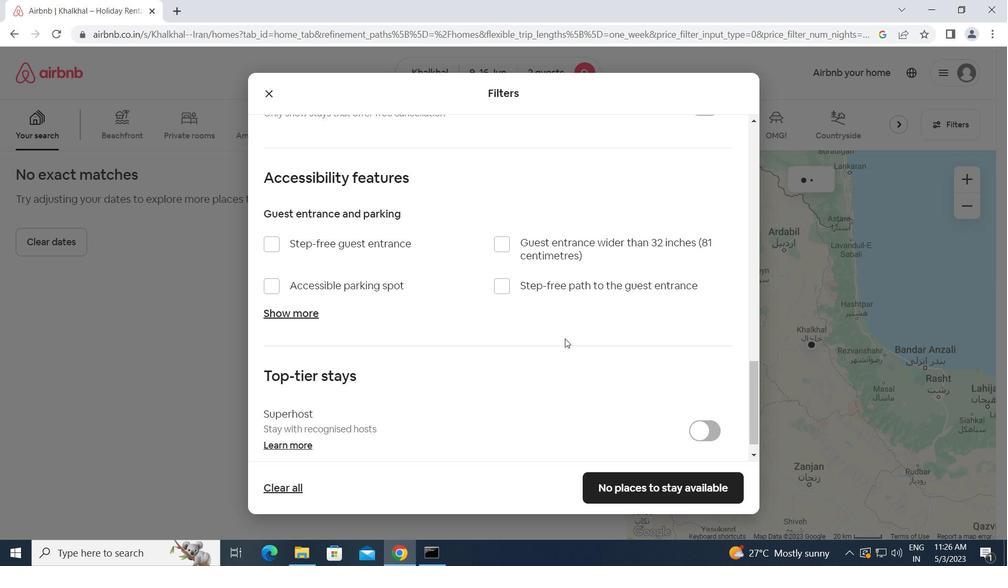 
Action: Mouse scrolled (564, 338) with delta (0, 0)
Screenshot: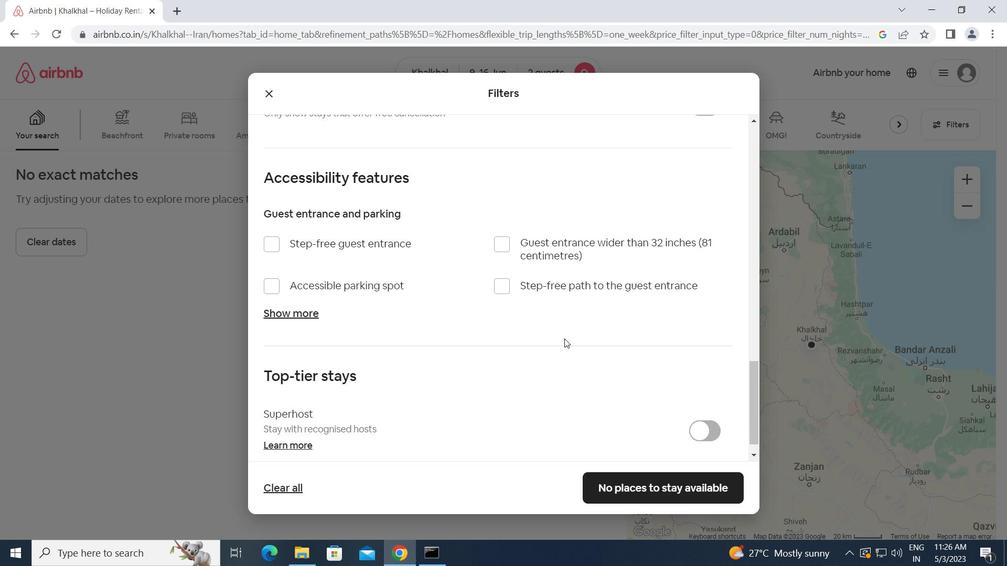 
Action: Mouse scrolled (564, 338) with delta (0, 0)
Screenshot: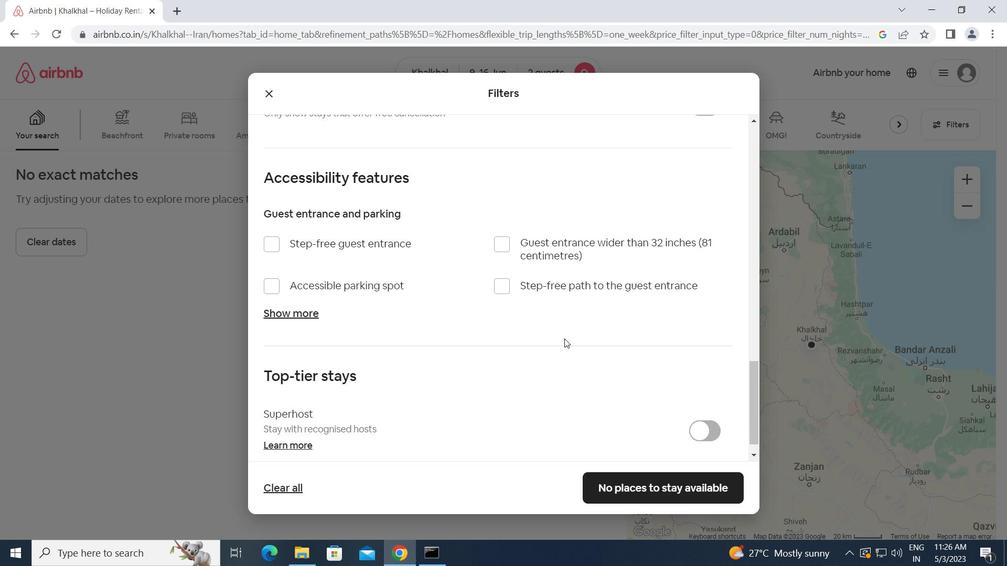 
Action: Mouse scrolled (564, 338) with delta (0, 0)
Screenshot: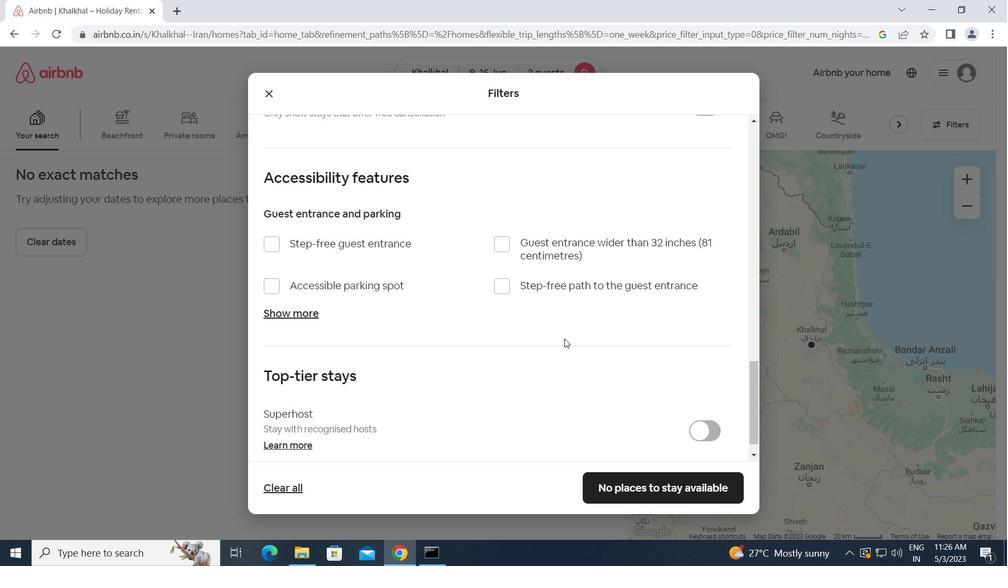 
Action: Mouse scrolled (564, 338) with delta (0, 0)
Screenshot: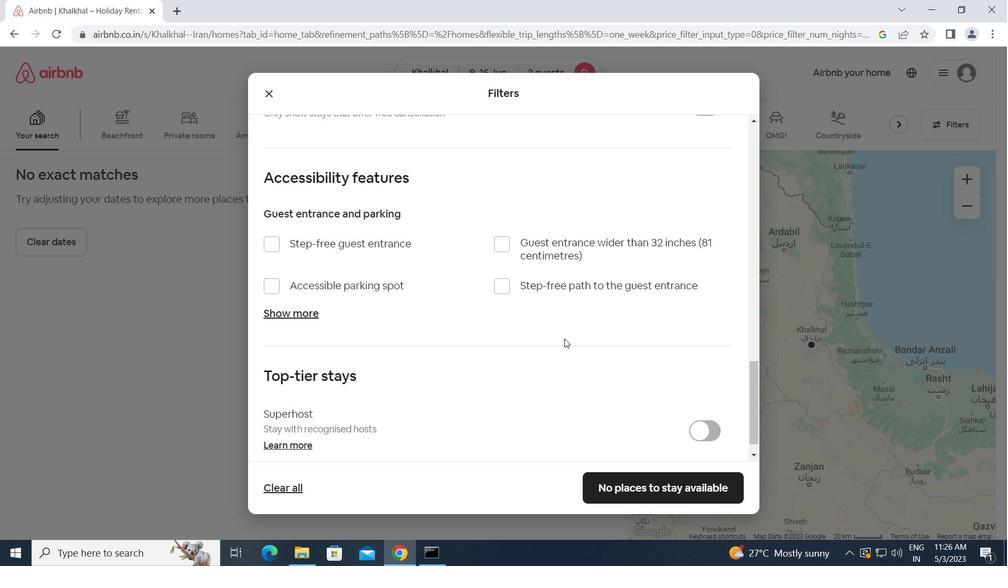 
Action: Mouse moved to (653, 469)
Screenshot: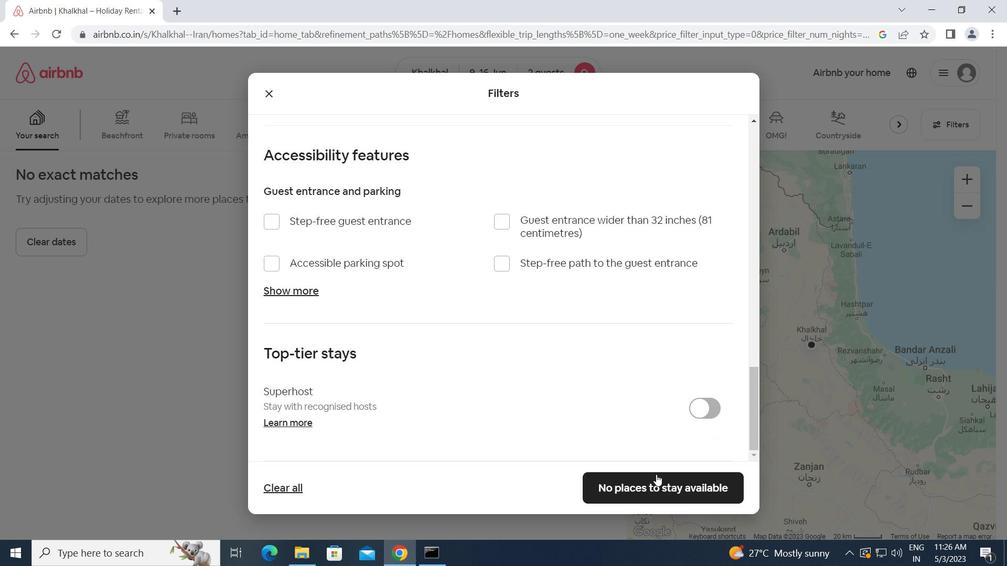 
Action: Mouse scrolled (653, 469) with delta (0, 0)
Screenshot: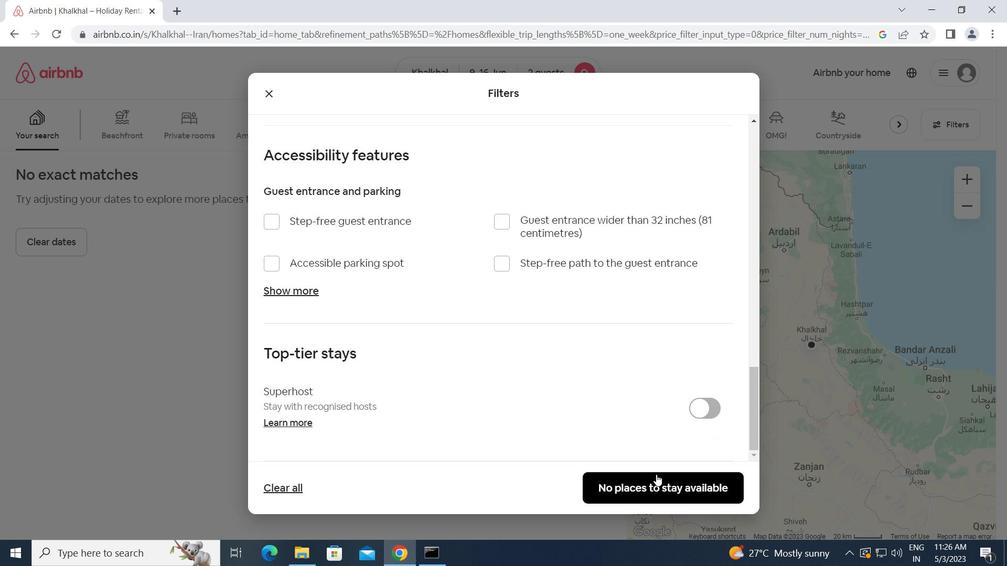
Action: Mouse scrolled (653, 469) with delta (0, 0)
Screenshot: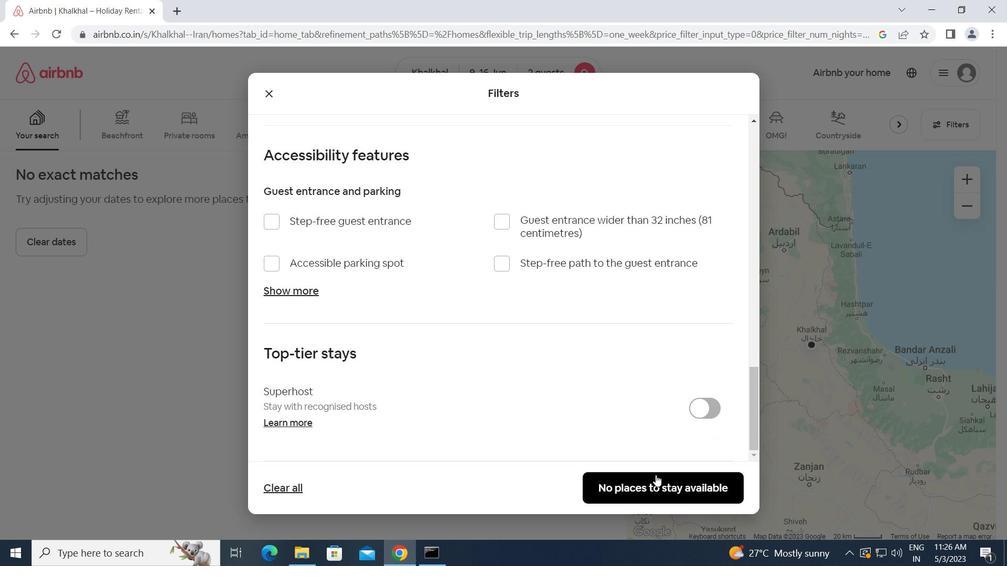 
Action: Mouse scrolled (653, 469) with delta (0, 0)
Screenshot: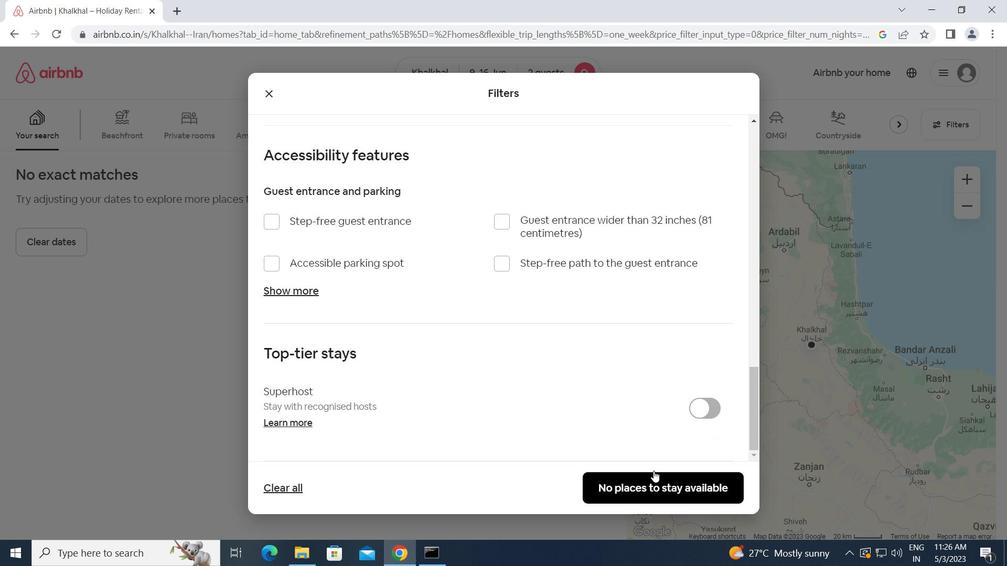 
Action: Mouse scrolled (653, 469) with delta (0, 0)
Screenshot: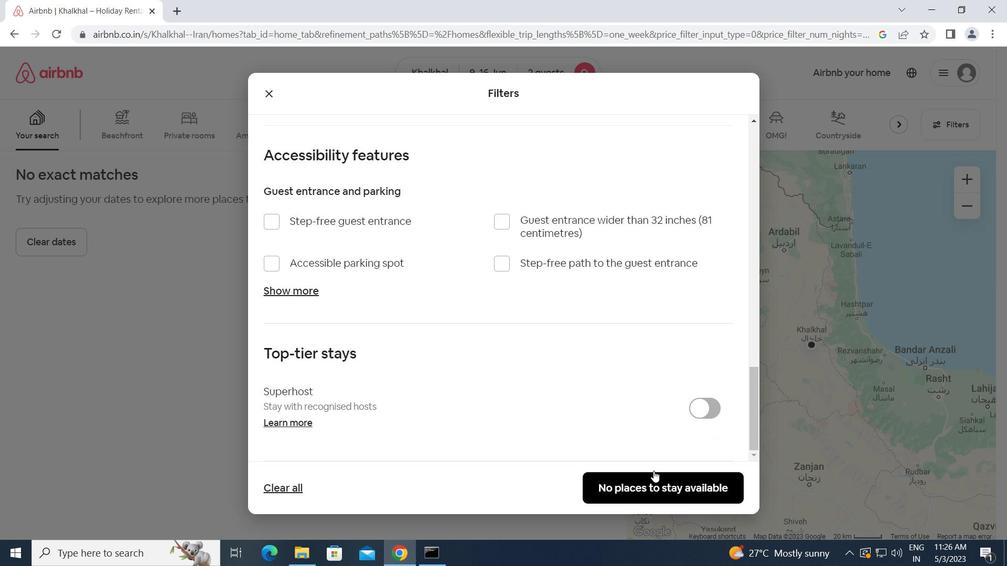 
Action: Mouse moved to (647, 483)
Screenshot: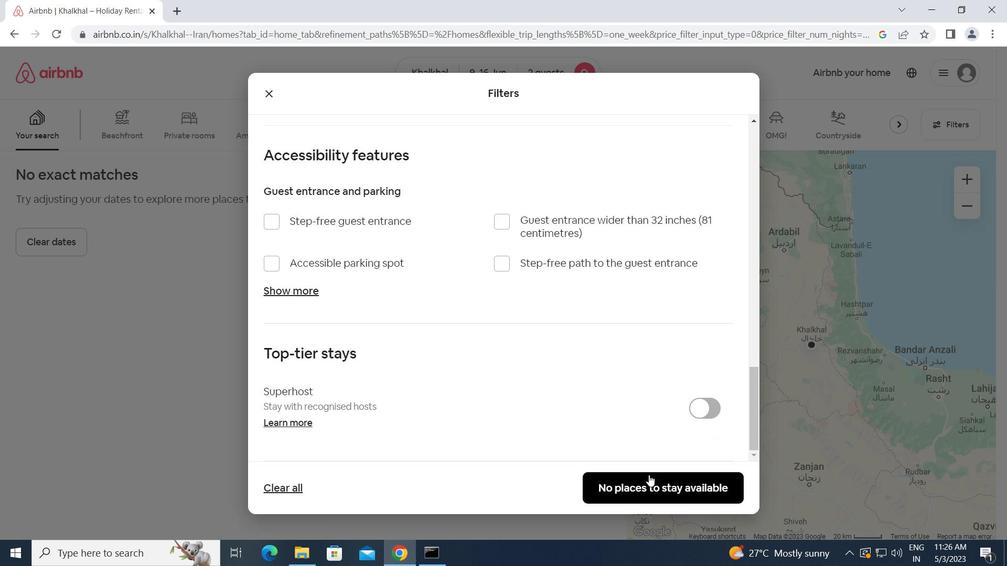 
Action: Mouse pressed left at (647, 483)
Screenshot: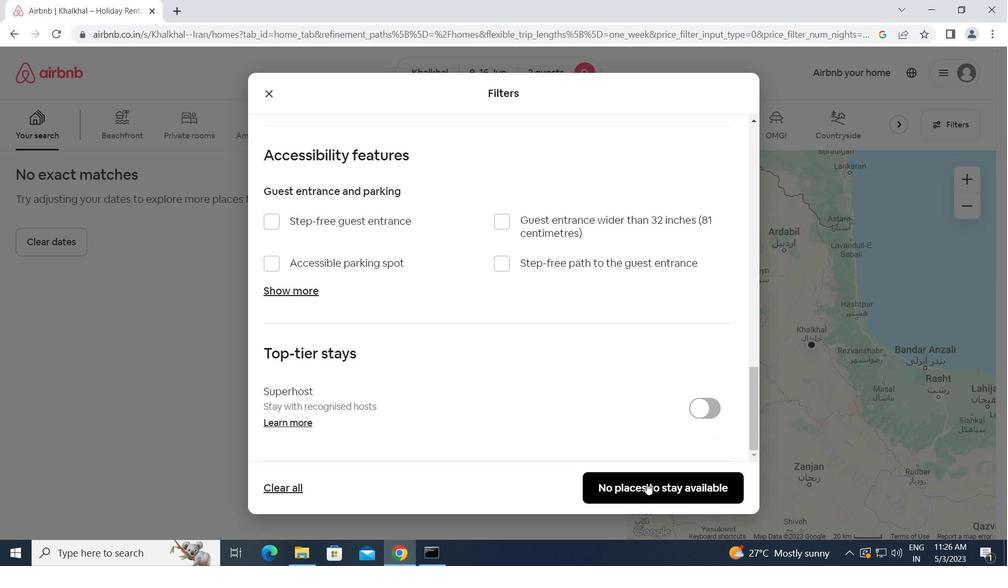 
Action: Mouse moved to (643, 479)
Screenshot: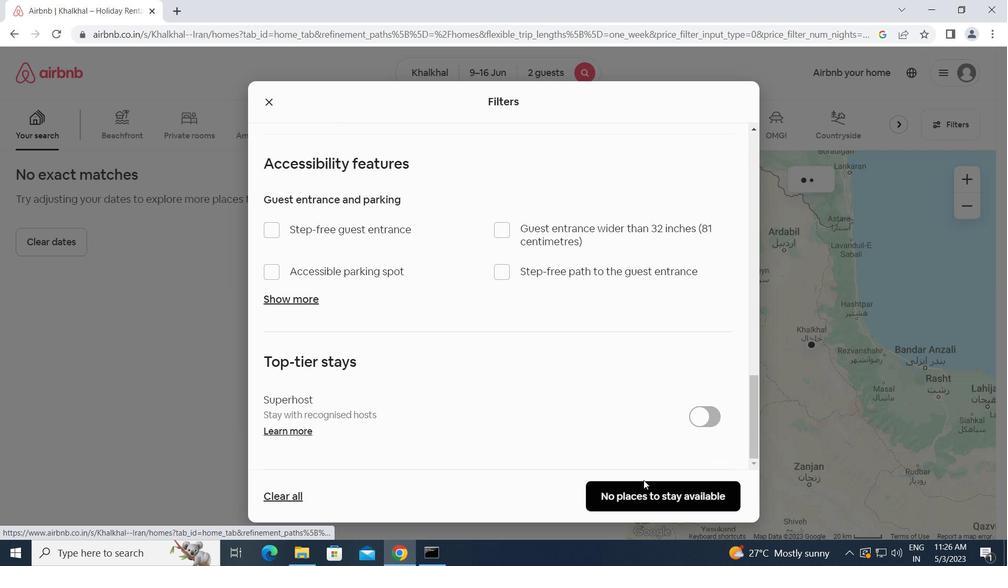 
